 Task: Search one way flight ticket for 1 adult, 6 children, 1 infant in seat and 1 infant on lap in business from Milwaukee: Milwaukee Mitchell International Airport to Fort Wayne: Fort Wayne International Airport on 8-4-2023. Choice of flights is Spirit. Number of bags: 1 carry on bag. Price is upto 65000. Outbound departure time preference is 22:15.
Action: Mouse moved to (282, 247)
Screenshot: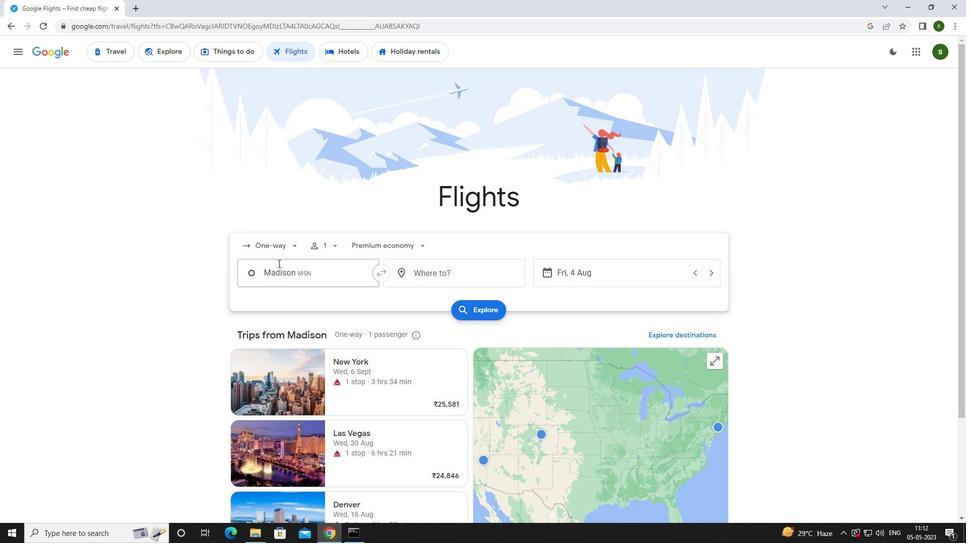 
Action: Mouse pressed left at (282, 247)
Screenshot: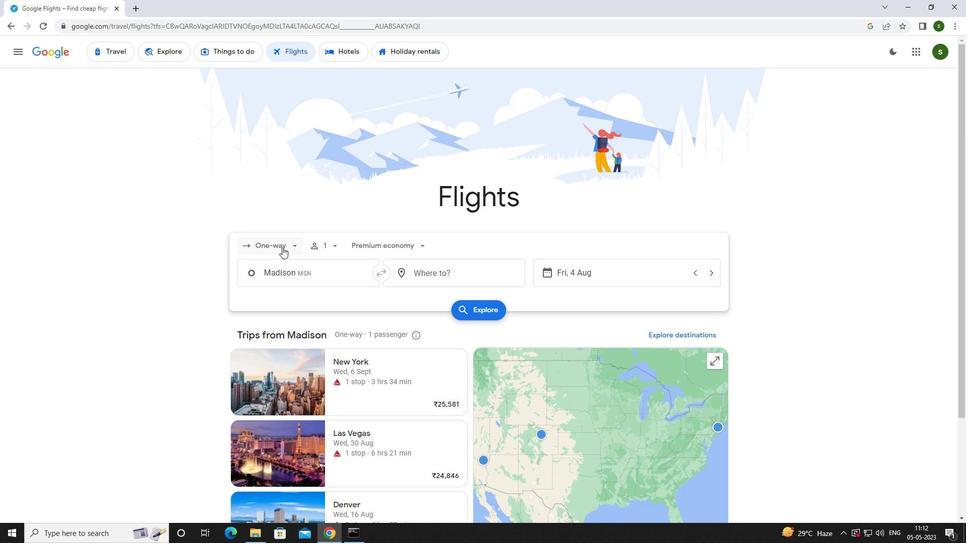 
Action: Mouse moved to (284, 290)
Screenshot: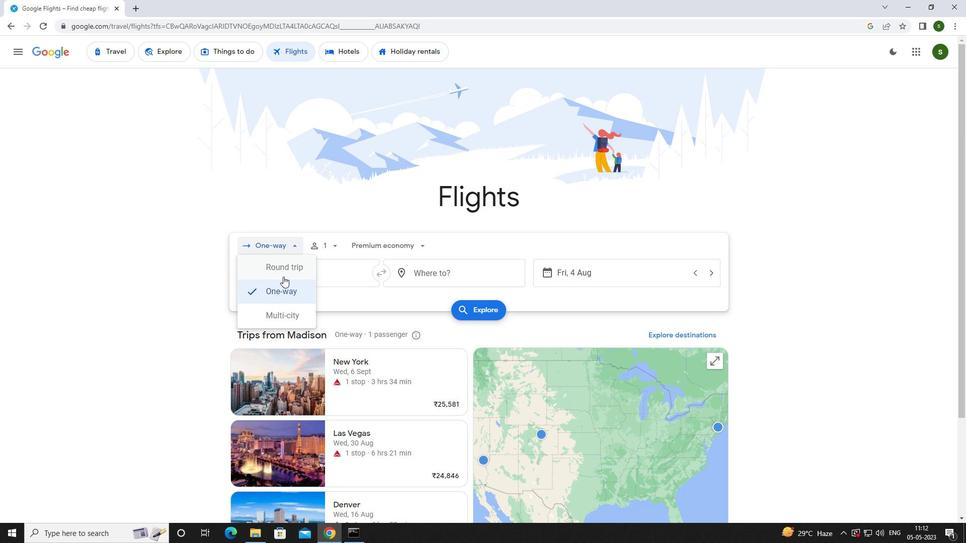 
Action: Mouse pressed left at (284, 290)
Screenshot: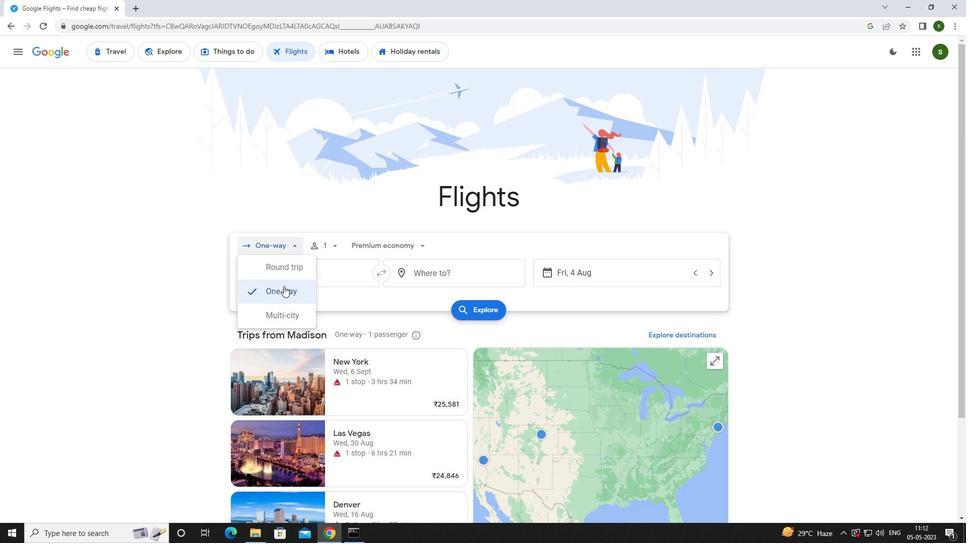
Action: Mouse moved to (338, 241)
Screenshot: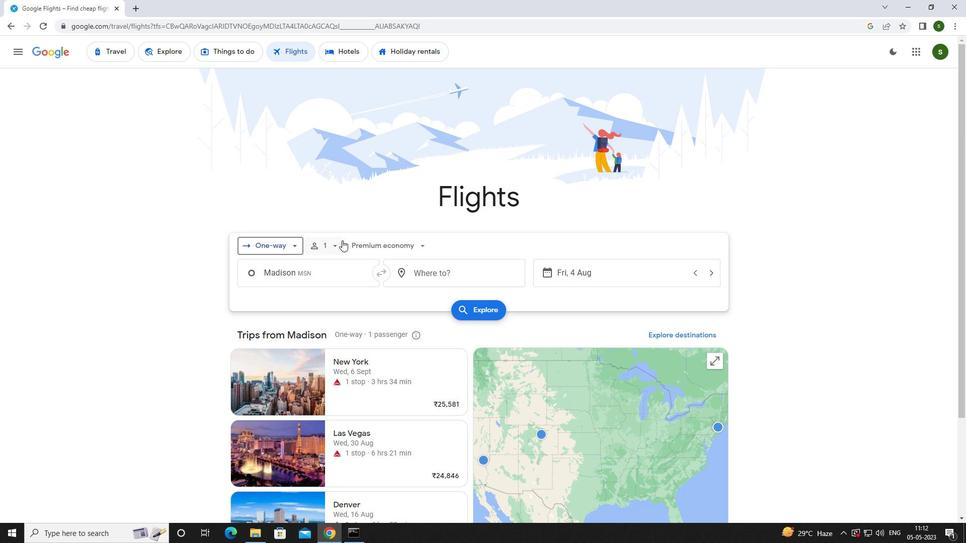 
Action: Mouse pressed left at (338, 241)
Screenshot: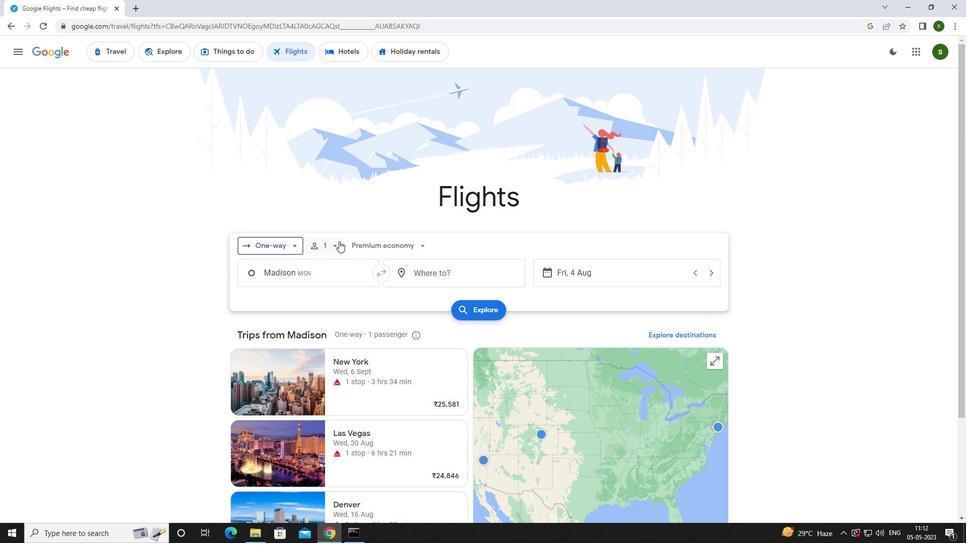 
Action: Mouse moved to (417, 294)
Screenshot: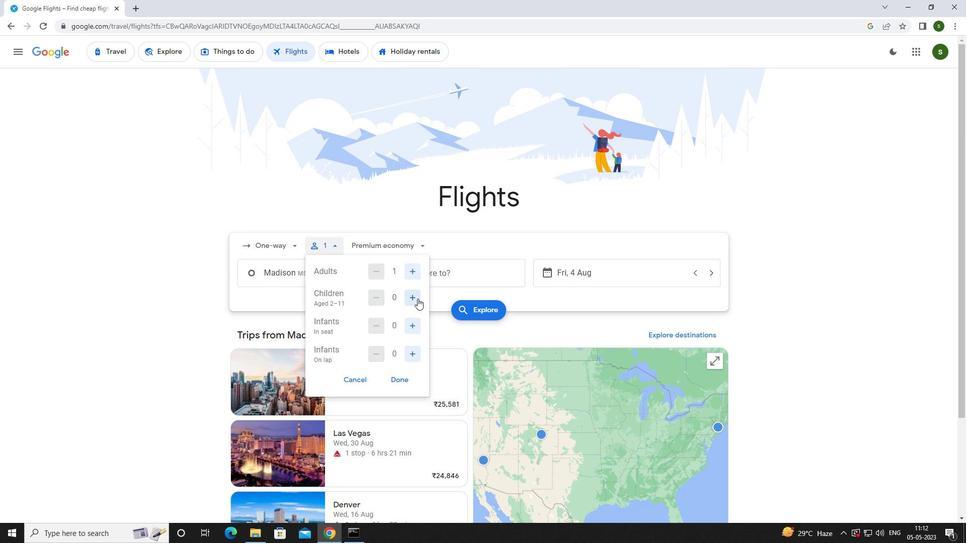 
Action: Mouse pressed left at (417, 294)
Screenshot: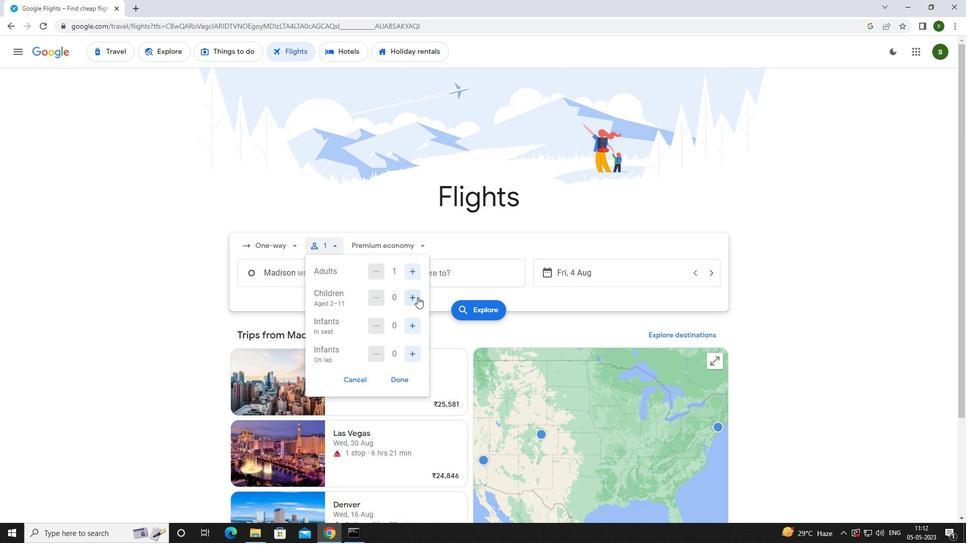 
Action: Mouse pressed left at (417, 294)
Screenshot: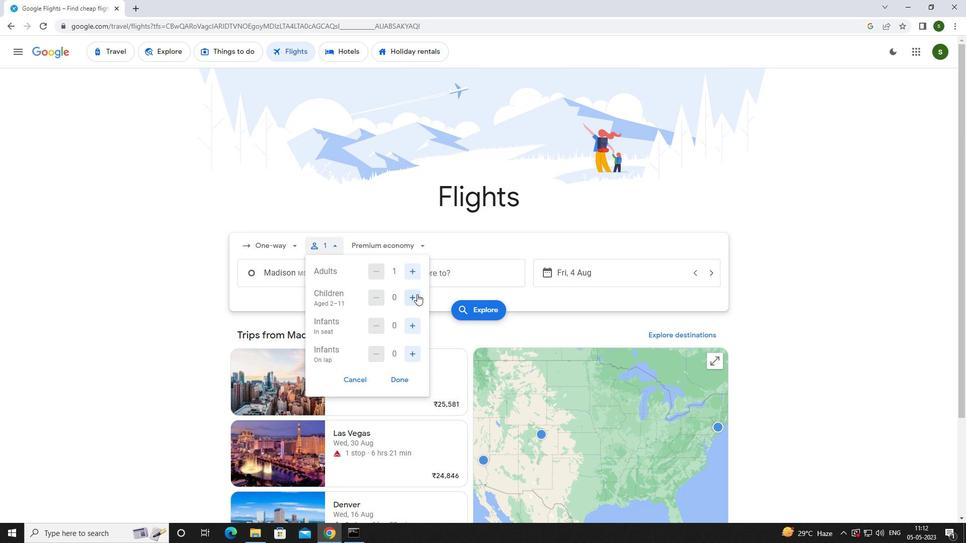
Action: Mouse pressed left at (417, 294)
Screenshot: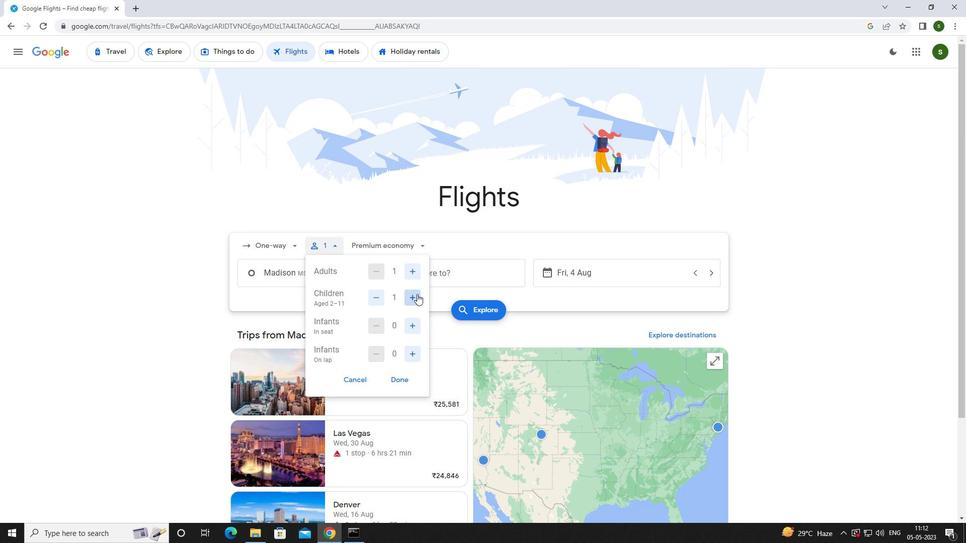 
Action: Mouse pressed left at (417, 294)
Screenshot: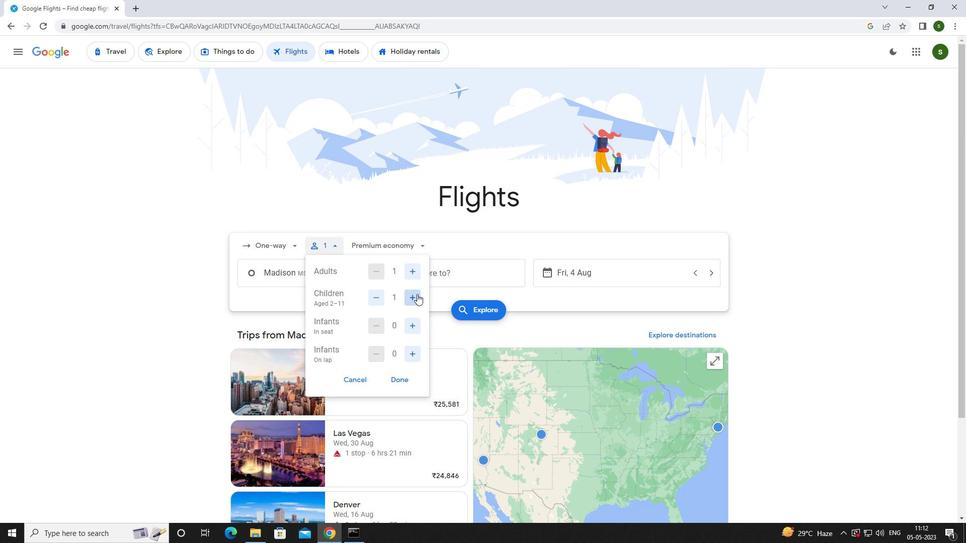 
Action: Mouse moved to (414, 293)
Screenshot: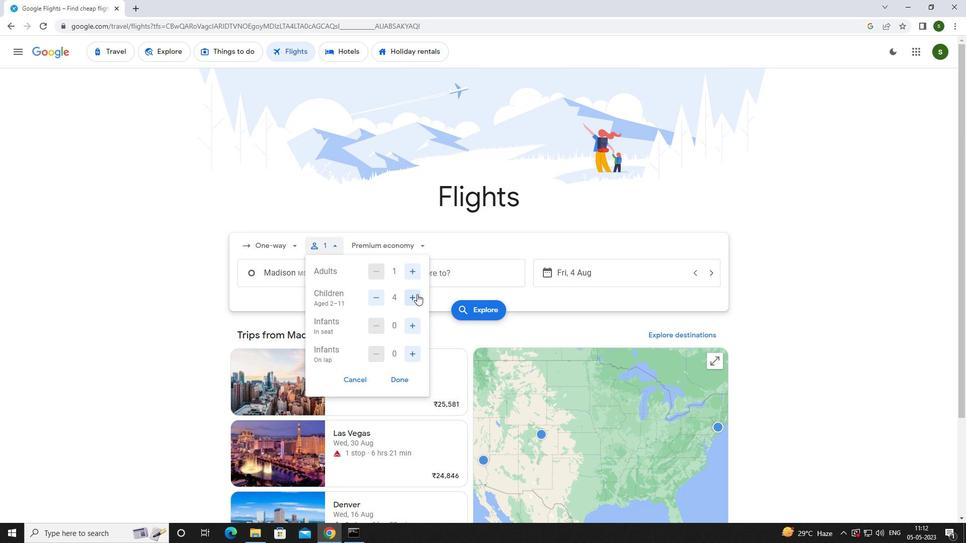 
Action: Mouse pressed left at (414, 293)
Screenshot: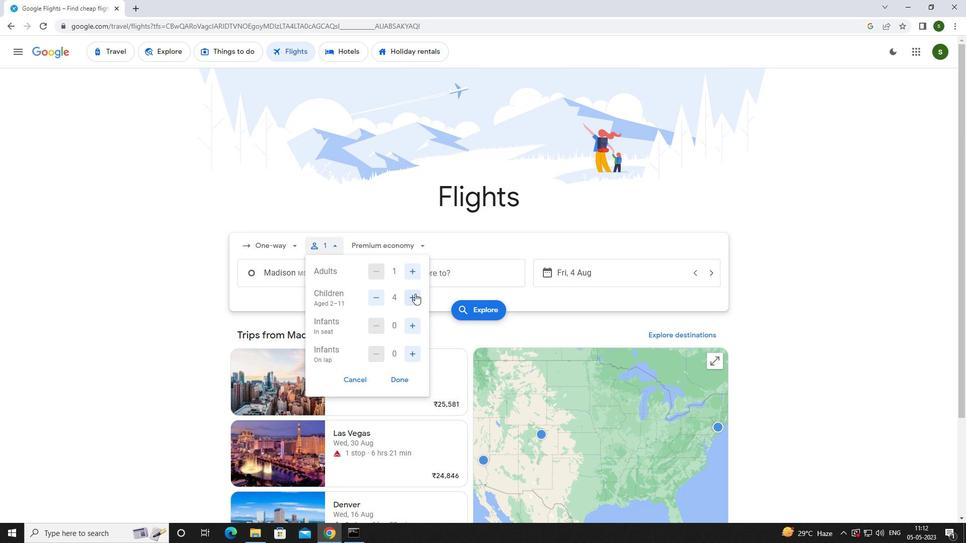 
Action: Mouse pressed left at (414, 293)
Screenshot: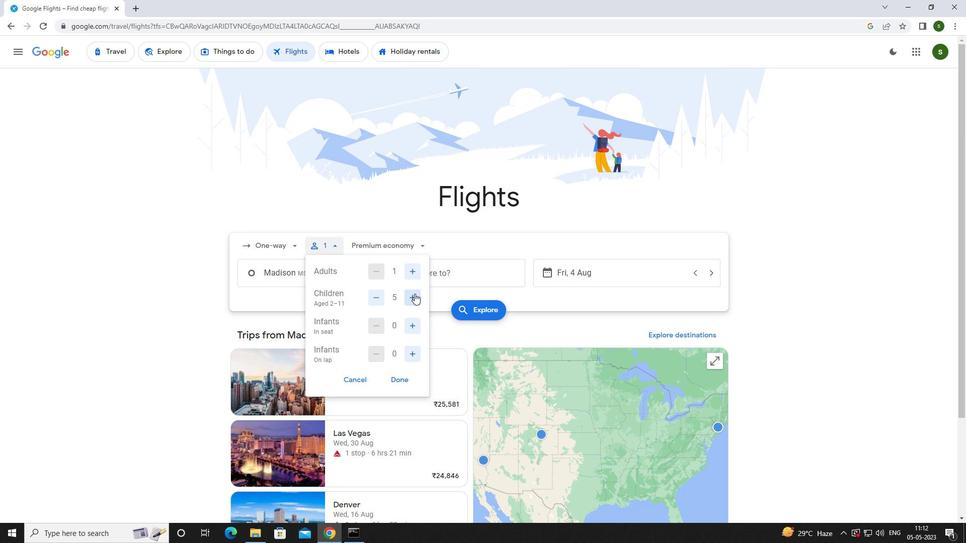 
Action: Mouse moved to (415, 319)
Screenshot: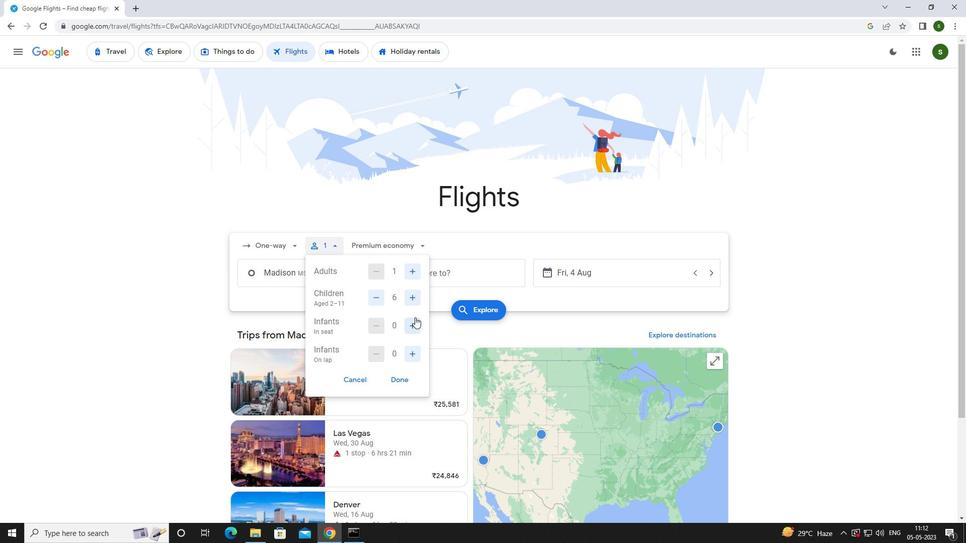 
Action: Mouse pressed left at (415, 319)
Screenshot: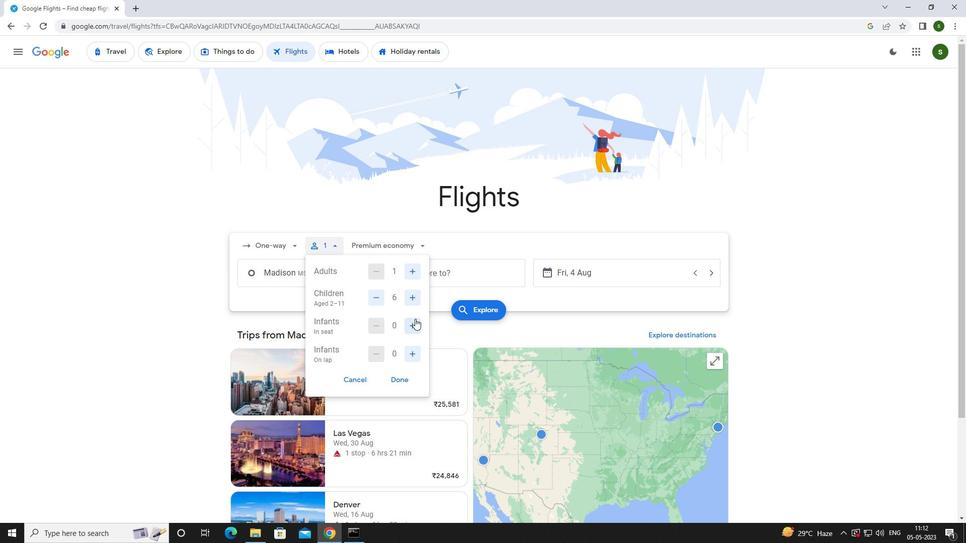 
Action: Mouse moved to (414, 347)
Screenshot: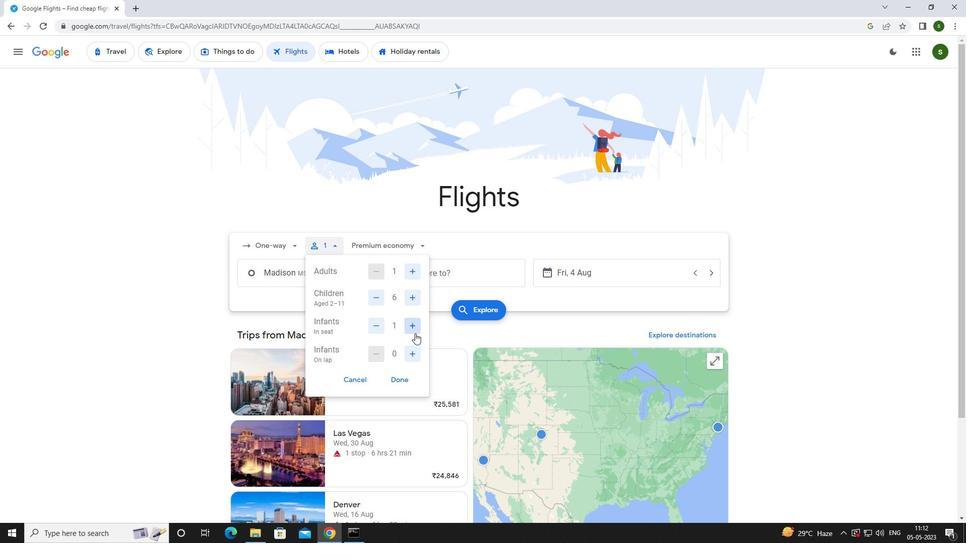 
Action: Mouse pressed left at (414, 347)
Screenshot: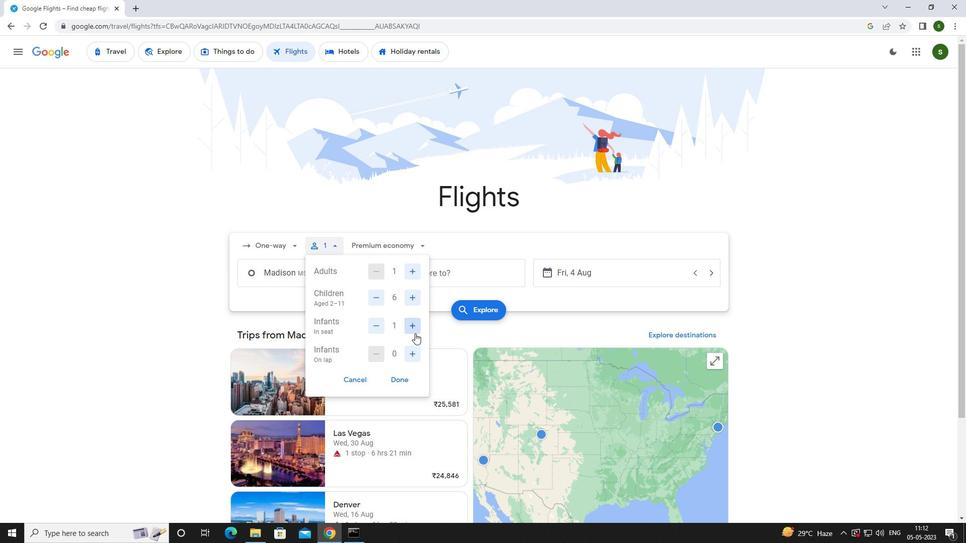 
Action: Mouse moved to (416, 248)
Screenshot: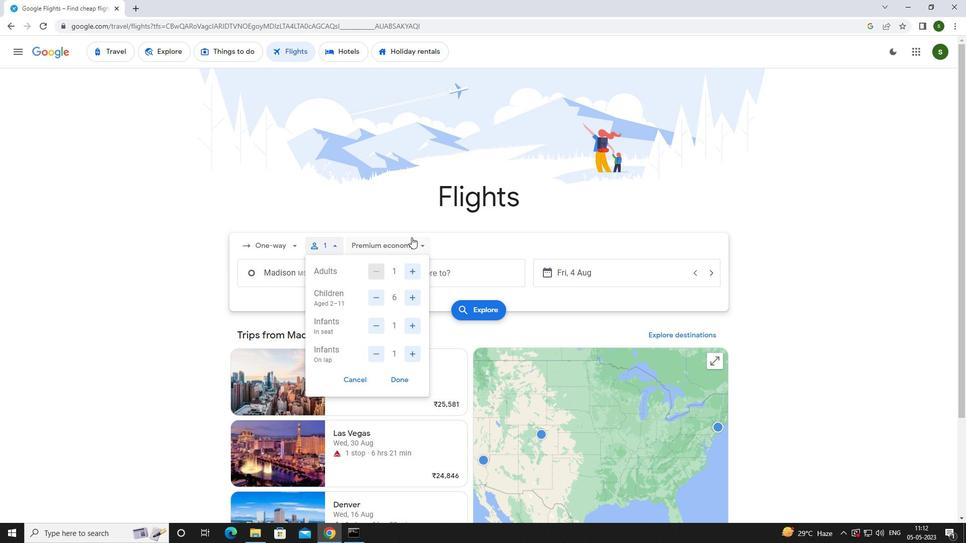 
Action: Mouse pressed left at (416, 248)
Screenshot: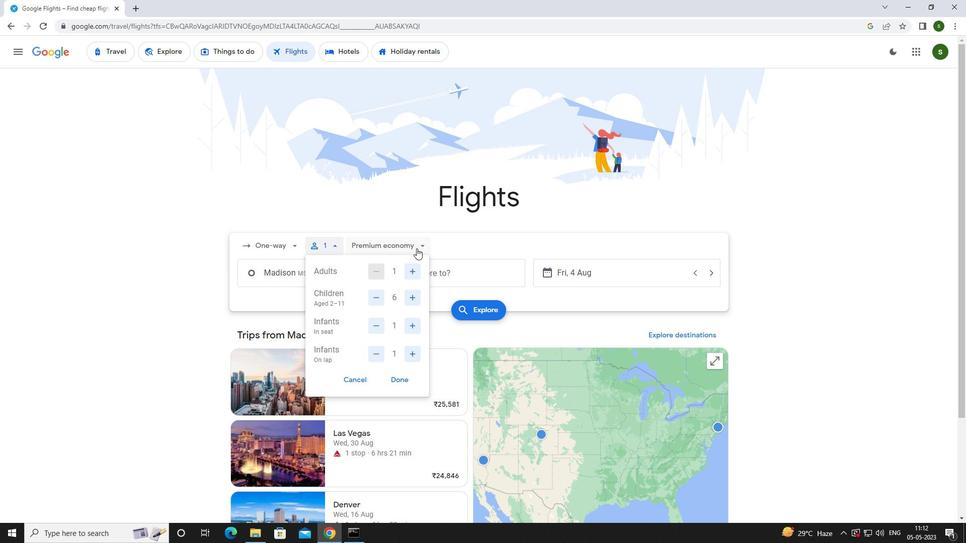 
Action: Mouse moved to (404, 319)
Screenshot: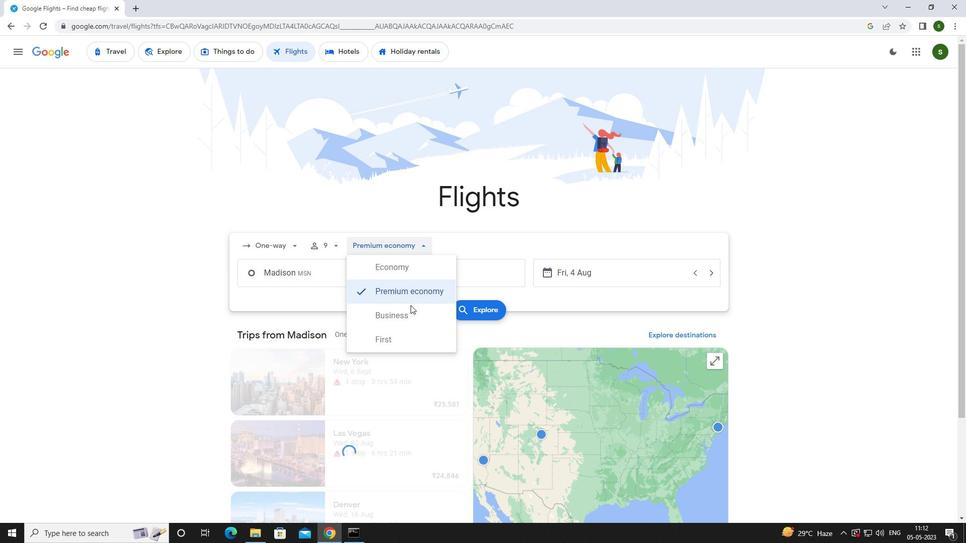 
Action: Mouse pressed left at (404, 319)
Screenshot: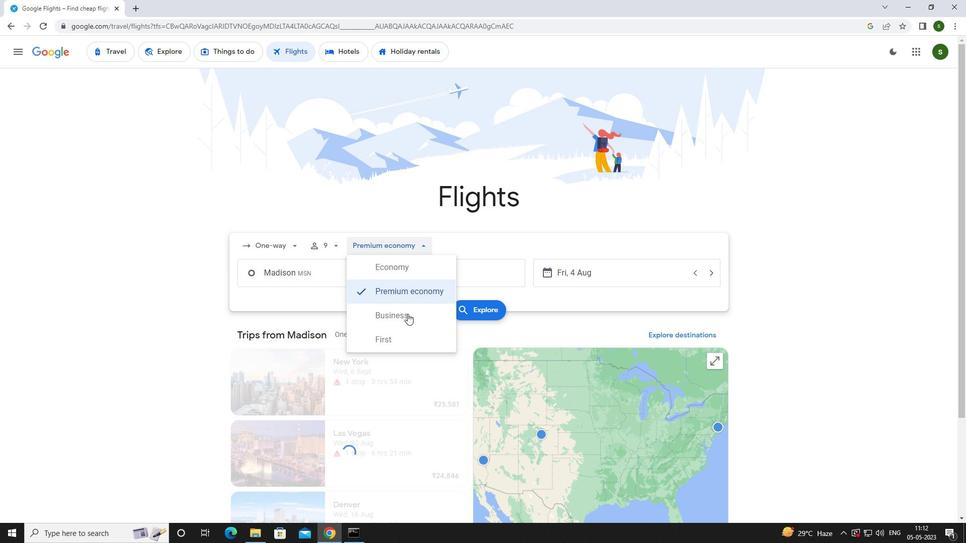 
Action: Mouse moved to (347, 275)
Screenshot: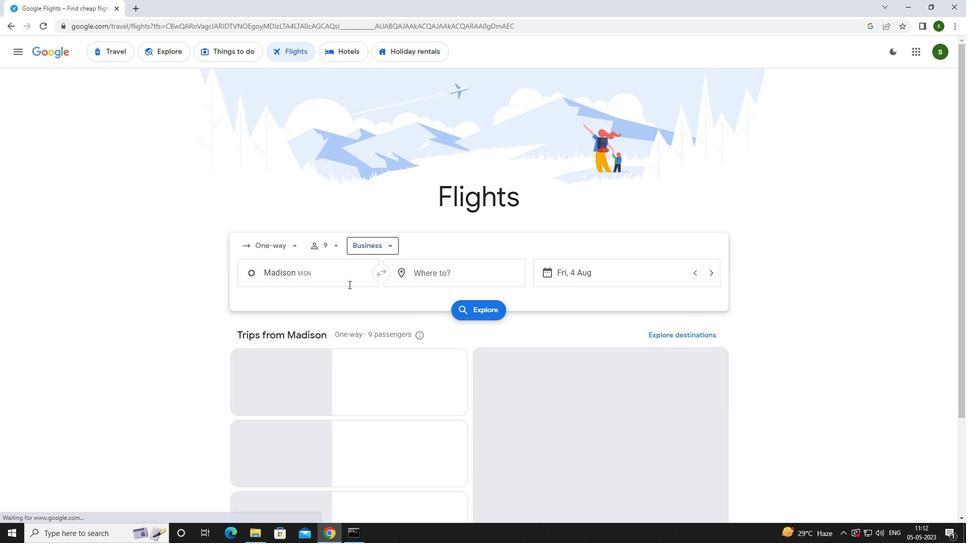 
Action: Mouse pressed left at (347, 275)
Screenshot: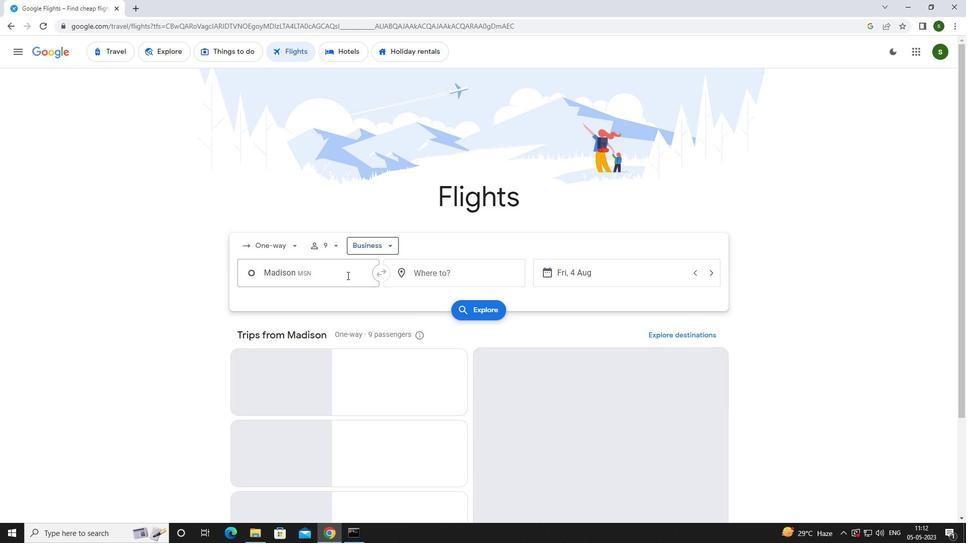 
Action: Key pressed <Key.caps_lock>m<Key.caps_lock>ilwaukee
Screenshot: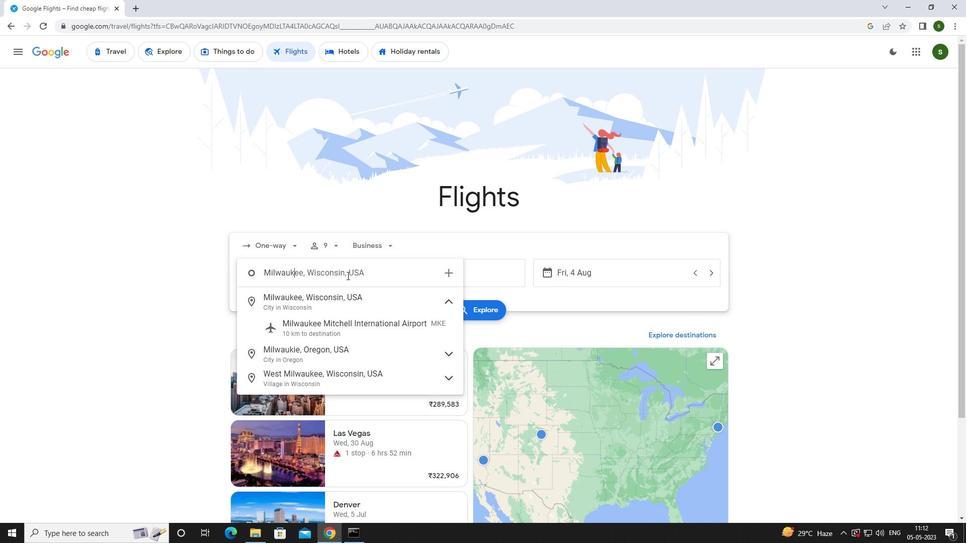 
Action: Mouse moved to (346, 333)
Screenshot: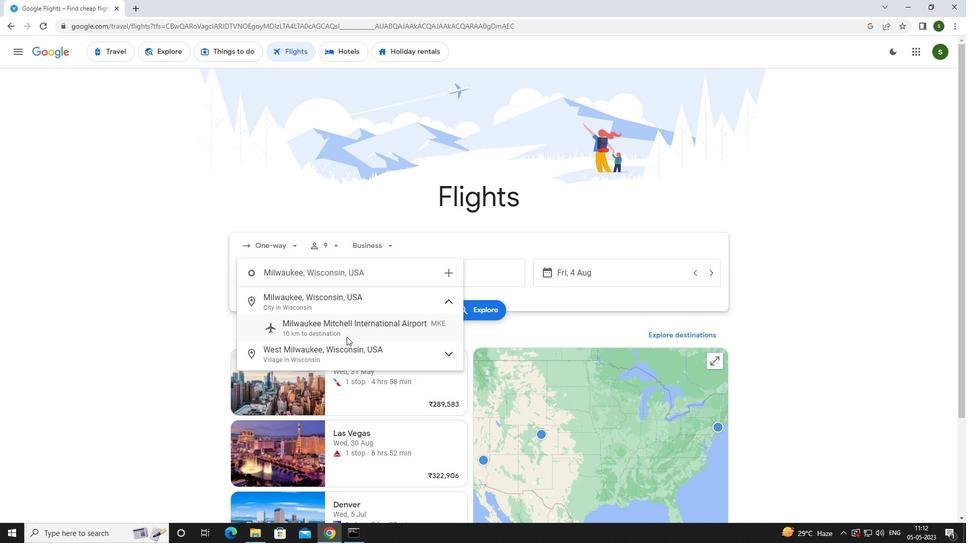 
Action: Mouse pressed left at (346, 333)
Screenshot: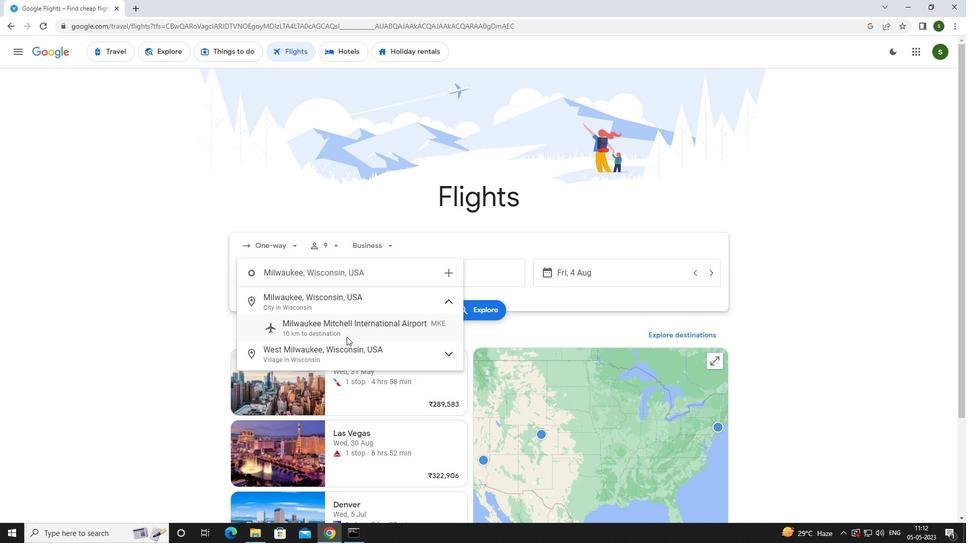 
Action: Mouse moved to (446, 276)
Screenshot: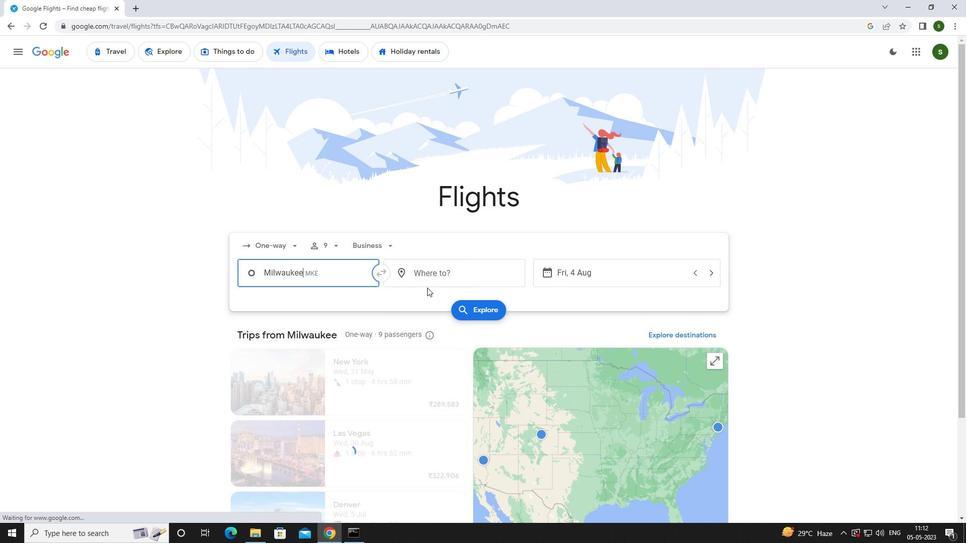 
Action: Mouse pressed left at (446, 276)
Screenshot: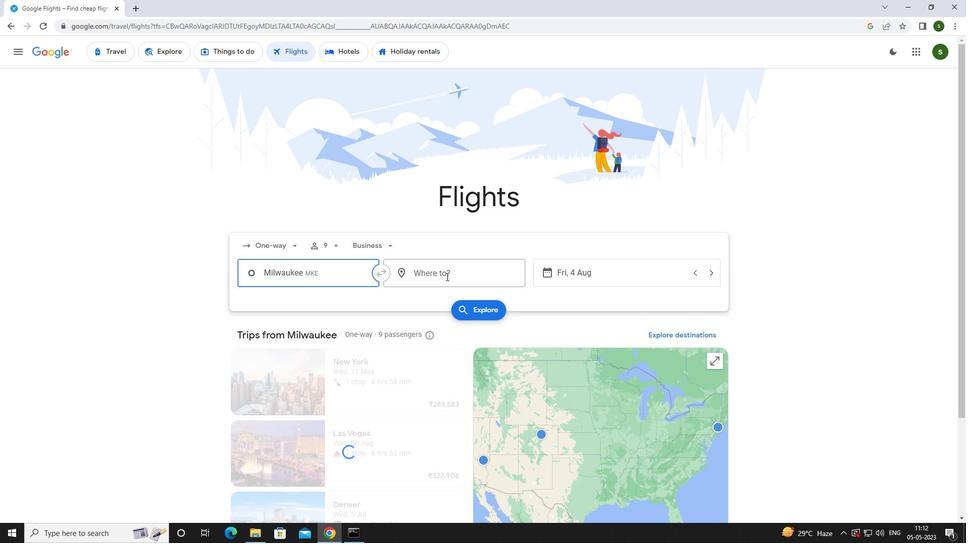 
Action: Key pressed <Key.caps_lock>f<Key.caps_lock>ort<Key.space><Key.caps_lock>w<Key.caps_lock>ayne
Screenshot: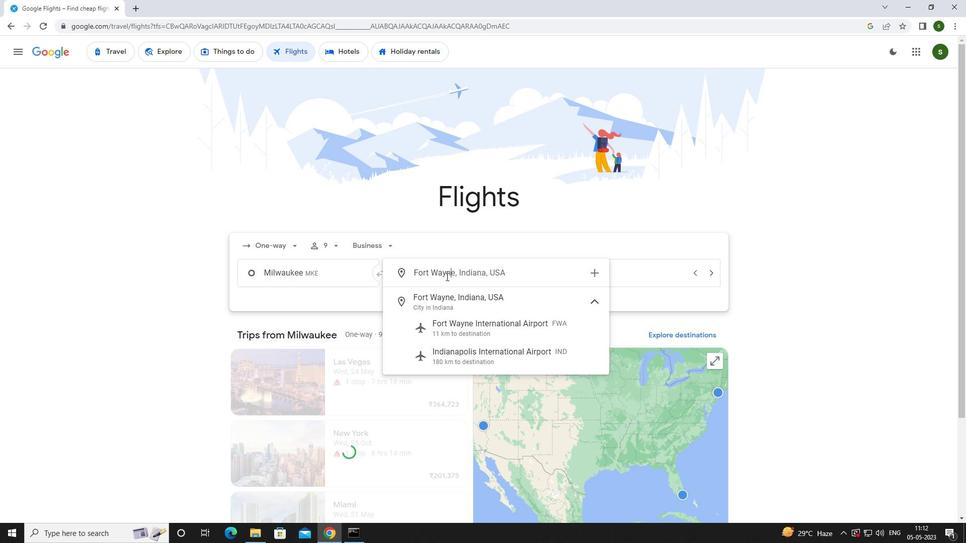 
Action: Mouse moved to (455, 323)
Screenshot: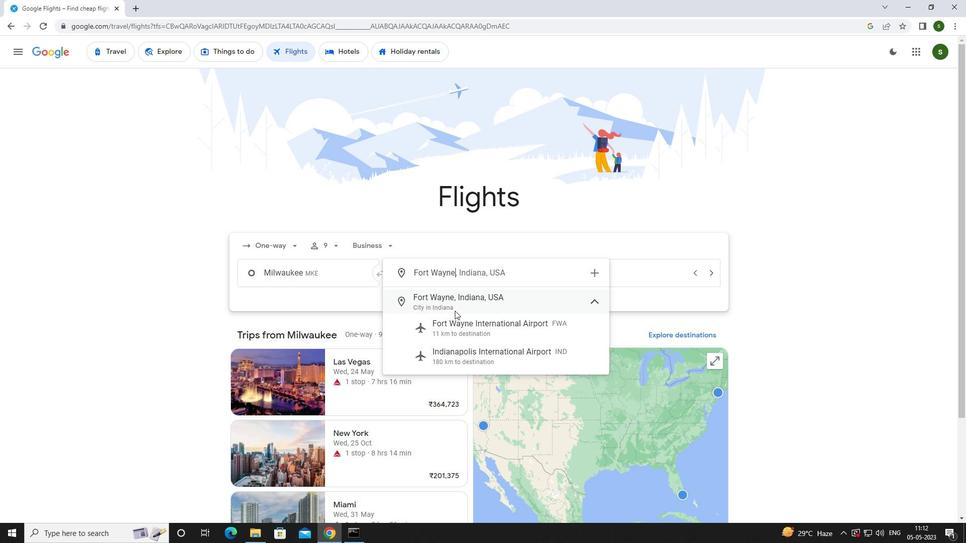 
Action: Mouse pressed left at (455, 323)
Screenshot: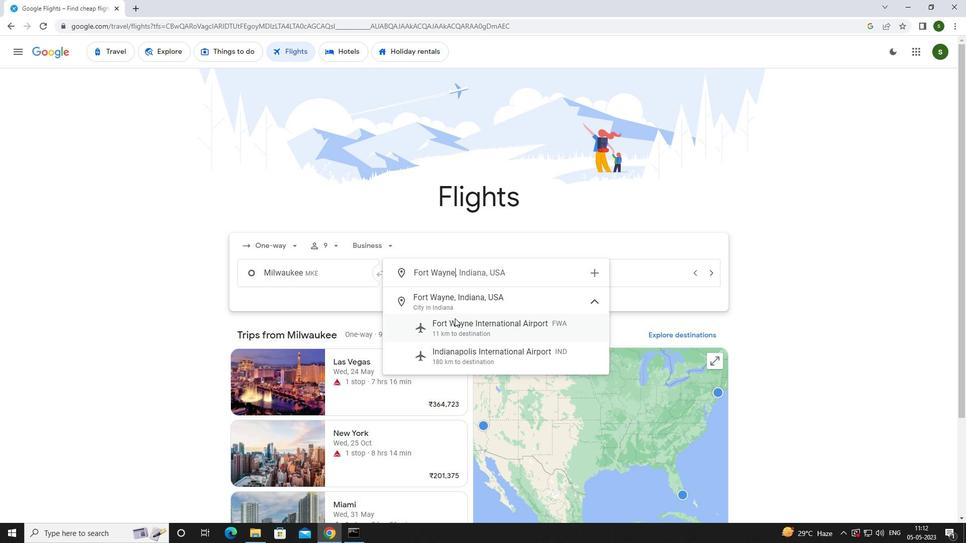 
Action: Mouse moved to (601, 274)
Screenshot: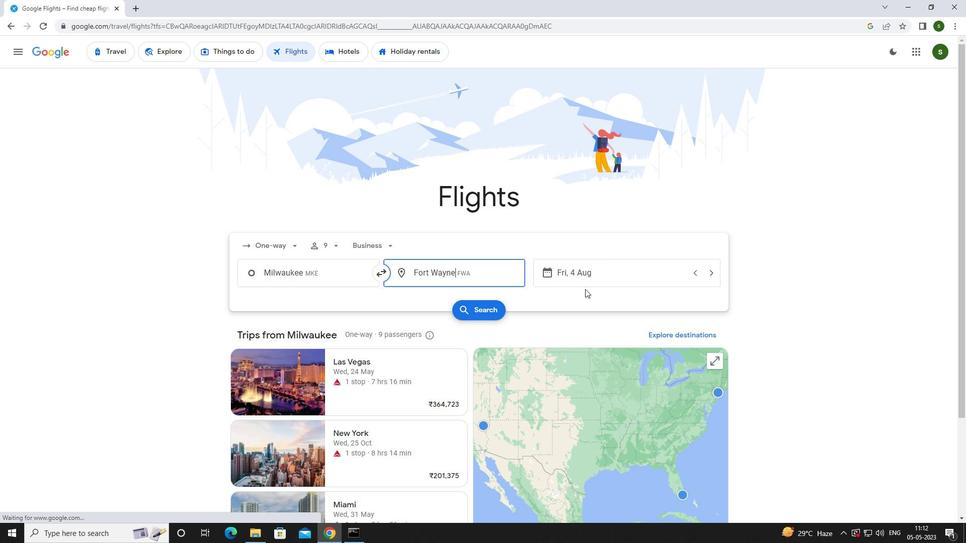 
Action: Mouse pressed left at (601, 274)
Screenshot: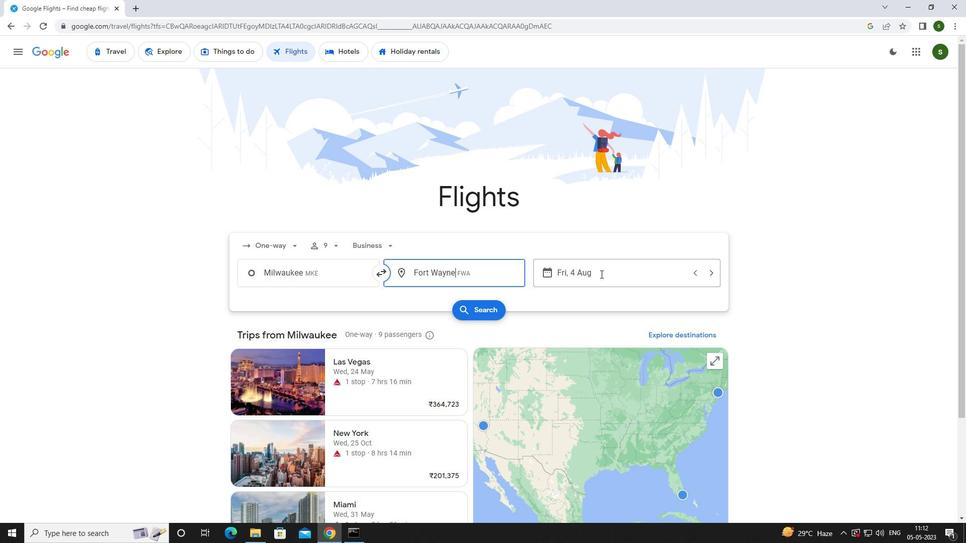 
Action: Mouse moved to (481, 340)
Screenshot: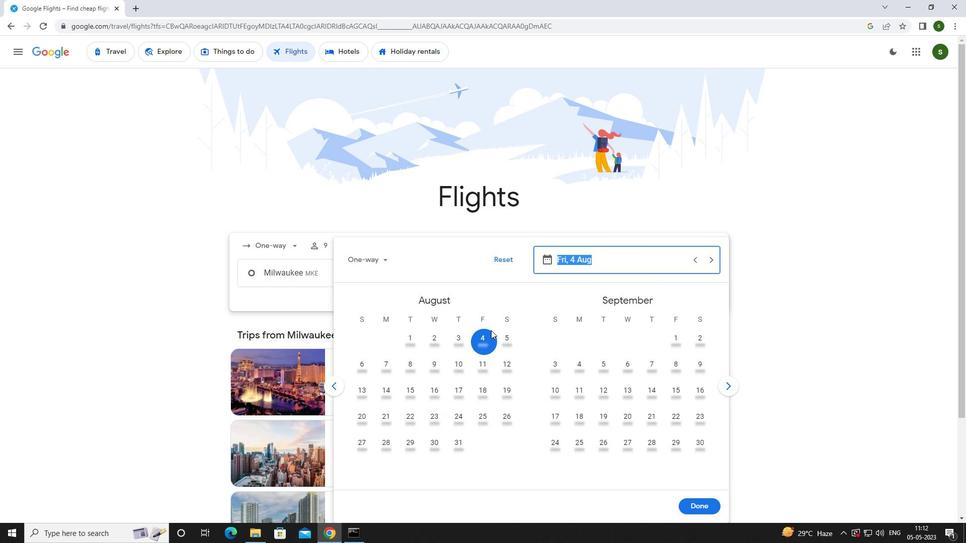
Action: Mouse pressed left at (481, 340)
Screenshot: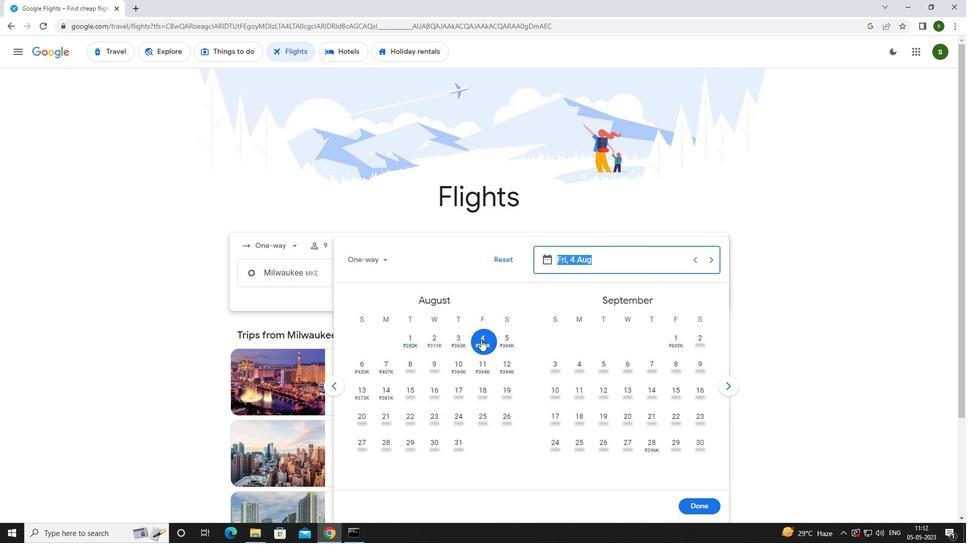 
Action: Mouse moved to (696, 502)
Screenshot: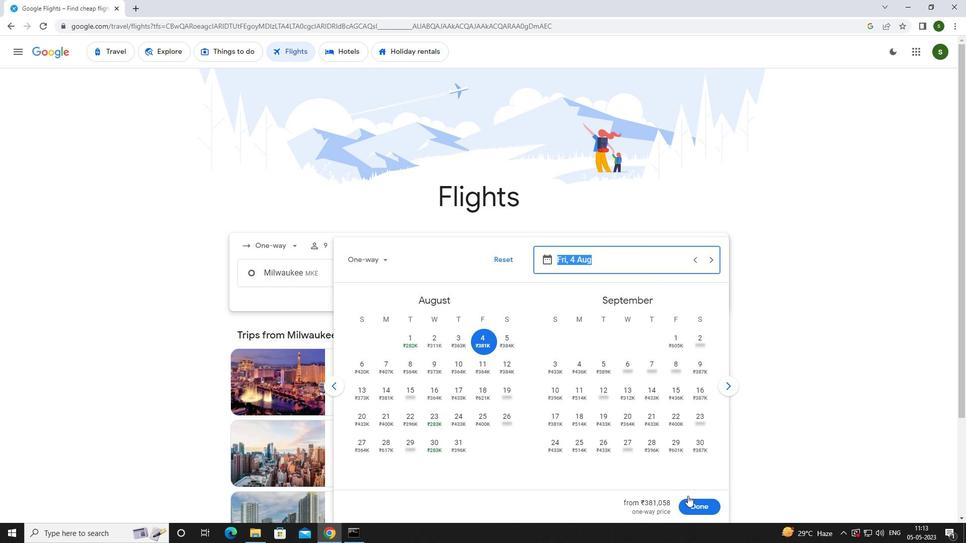 
Action: Mouse pressed left at (696, 502)
Screenshot: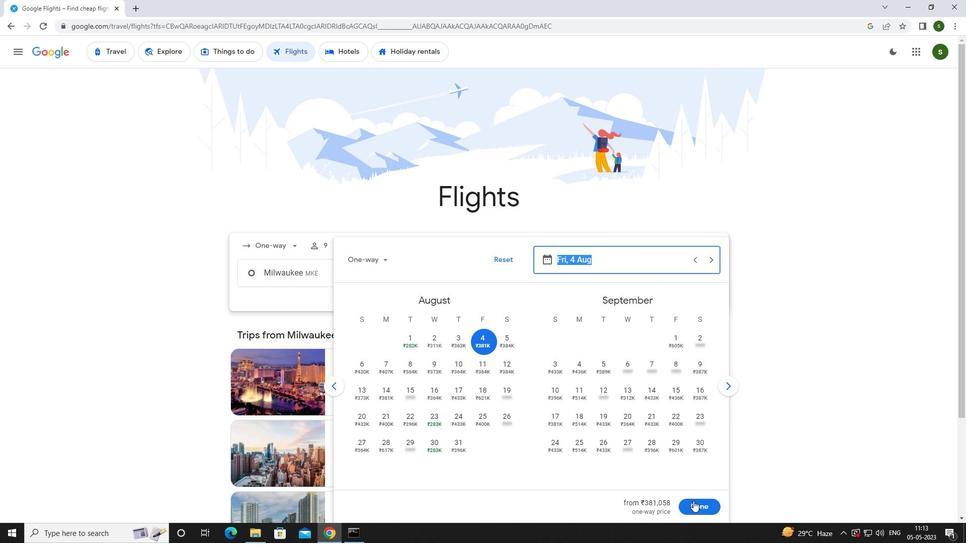 
Action: Mouse moved to (502, 313)
Screenshot: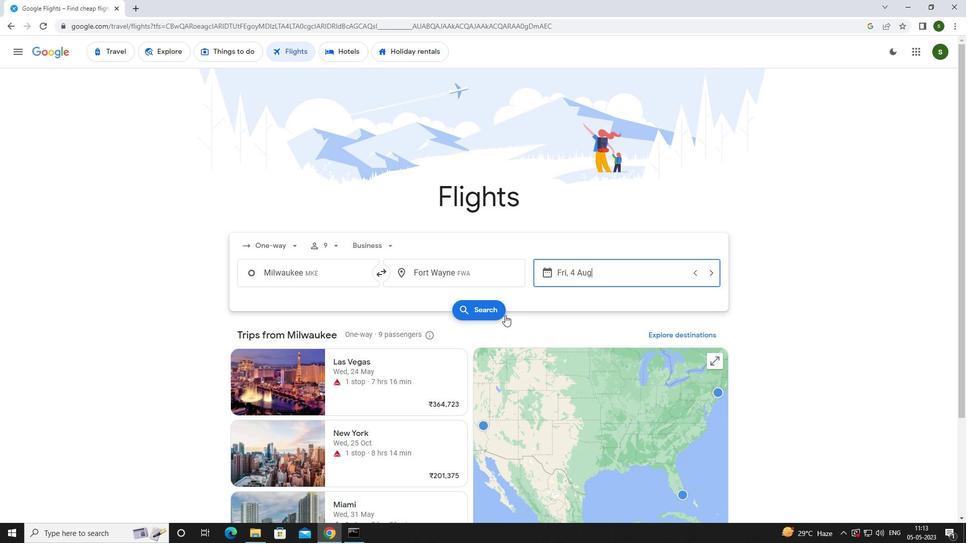 
Action: Mouse pressed left at (502, 313)
Screenshot: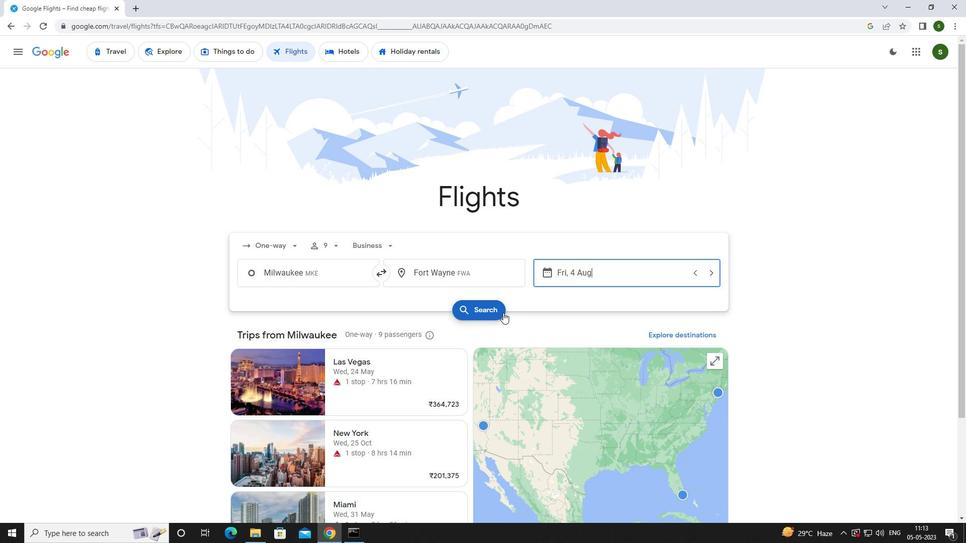 
Action: Mouse moved to (270, 141)
Screenshot: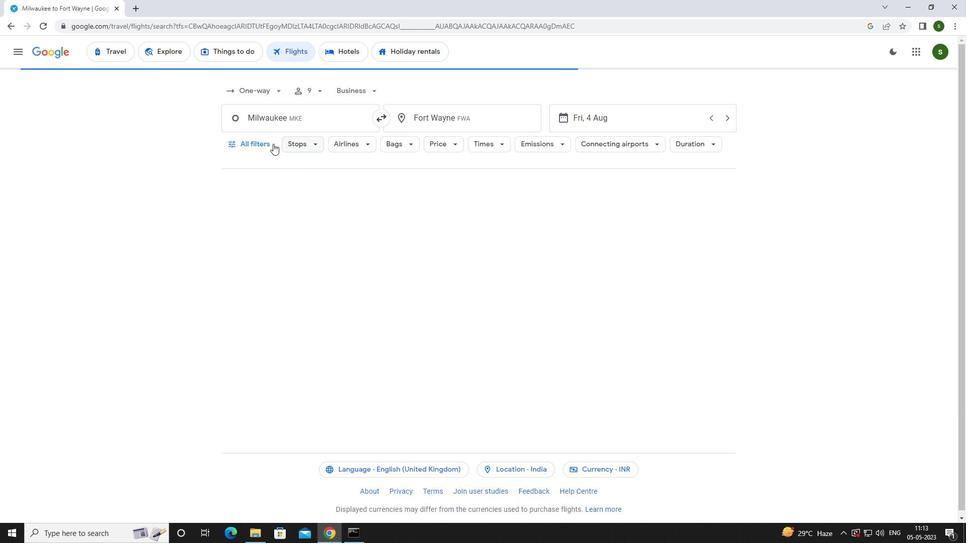 
Action: Mouse pressed left at (270, 141)
Screenshot: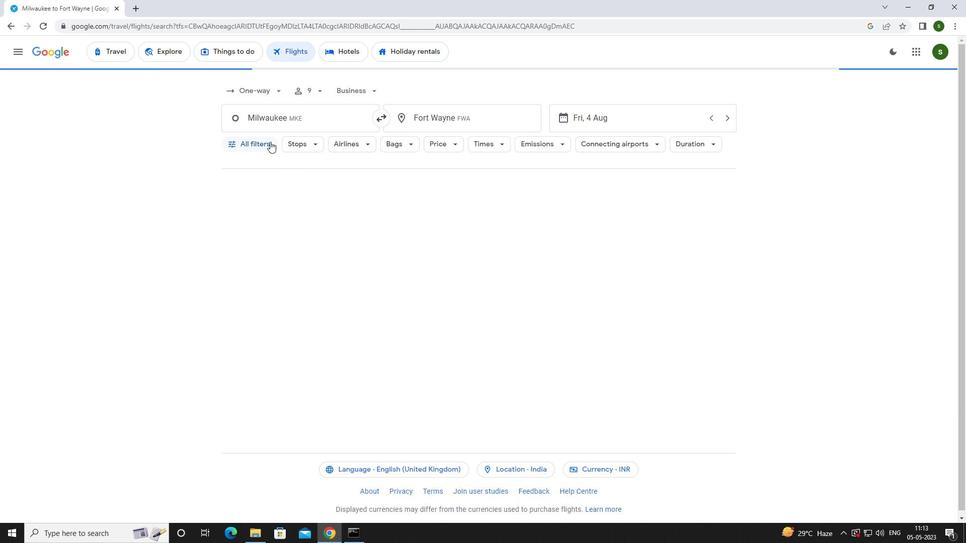 
Action: Mouse moved to (373, 359)
Screenshot: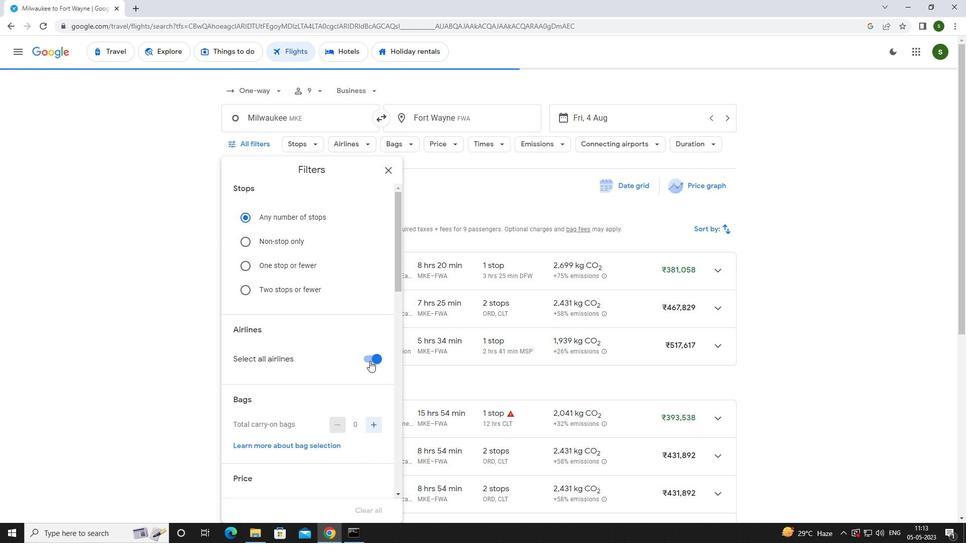 
Action: Mouse pressed left at (373, 359)
Screenshot: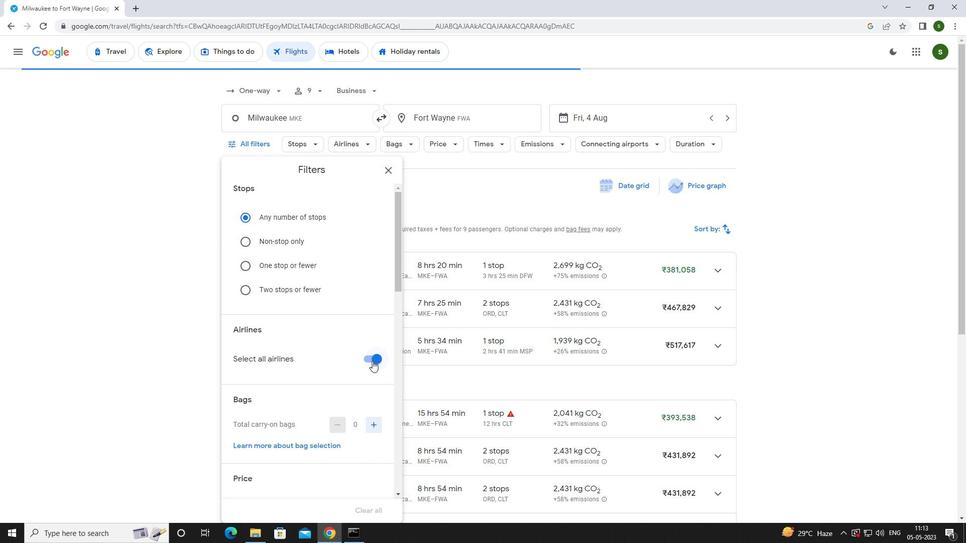 
Action: Mouse pressed left at (373, 359)
Screenshot: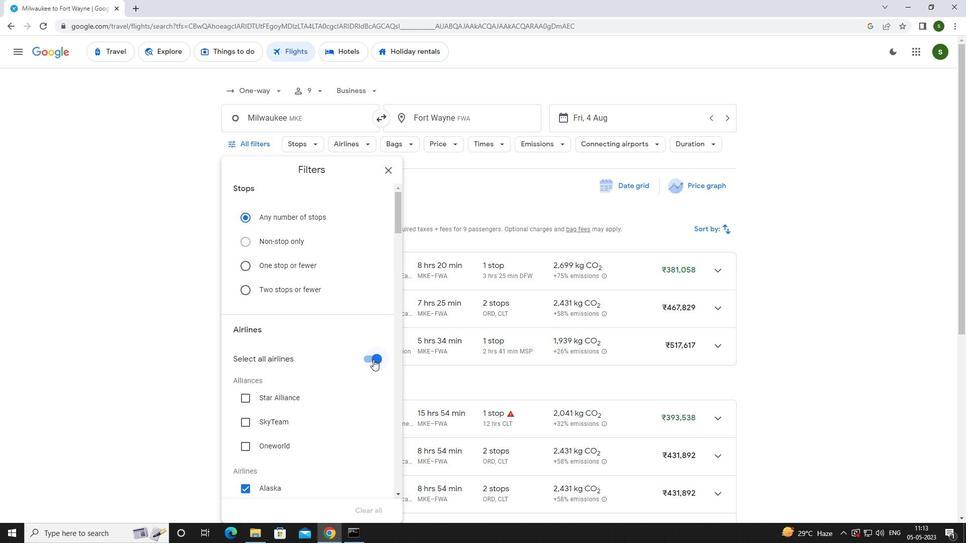 
Action: Mouse scrolled (373, 359) with delta (0, 0)
Screenshot: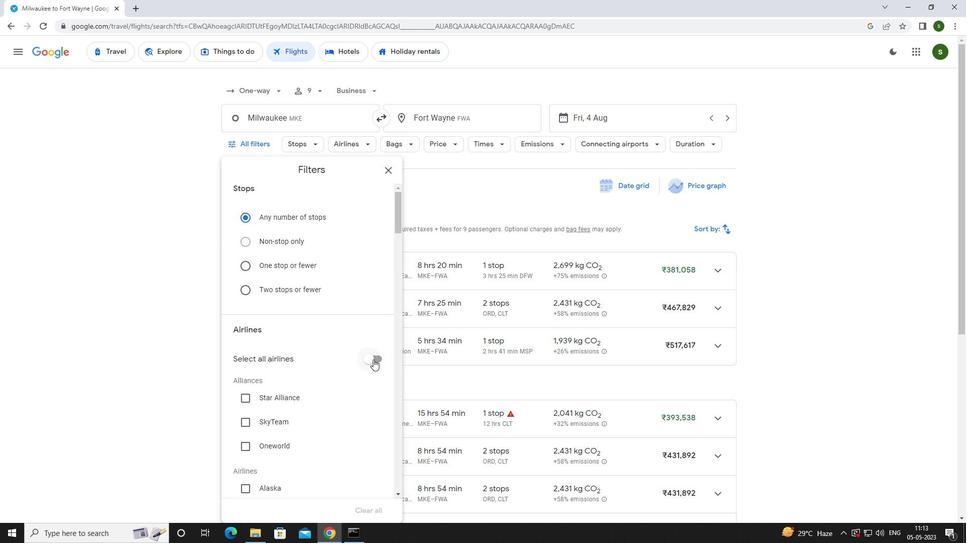 
Action: Mouse scrolled (373, 359) with delta (0, 0)
Screenshot: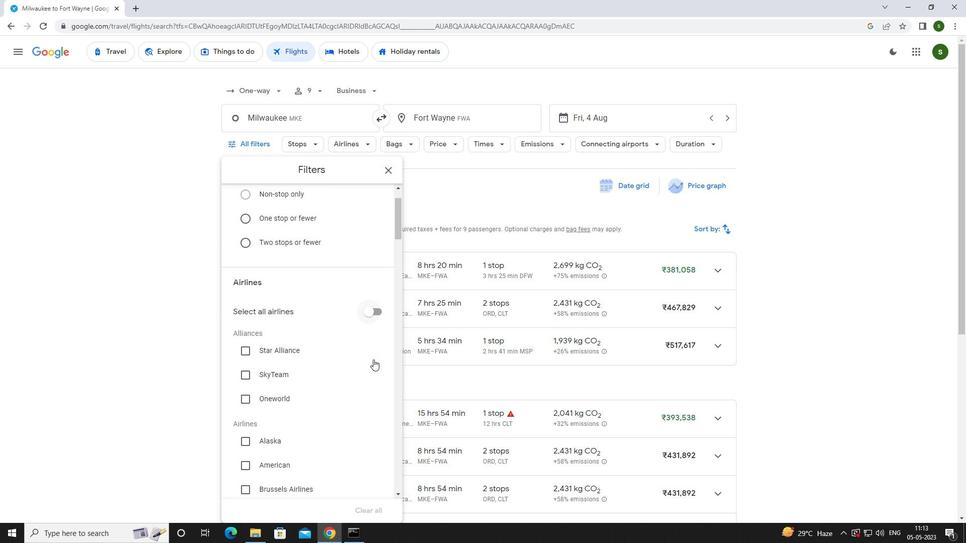 
Action: Mouse scrolled (373, 359) with delta (0, 0)
Screenshot: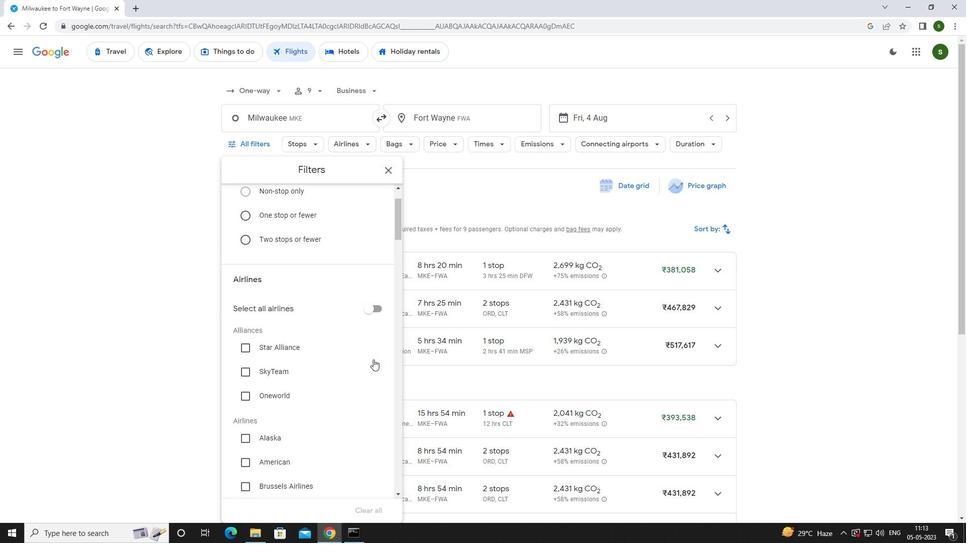 
Action: Mouse scrolled (373, 359) with delta (0, 0)
Screenshot: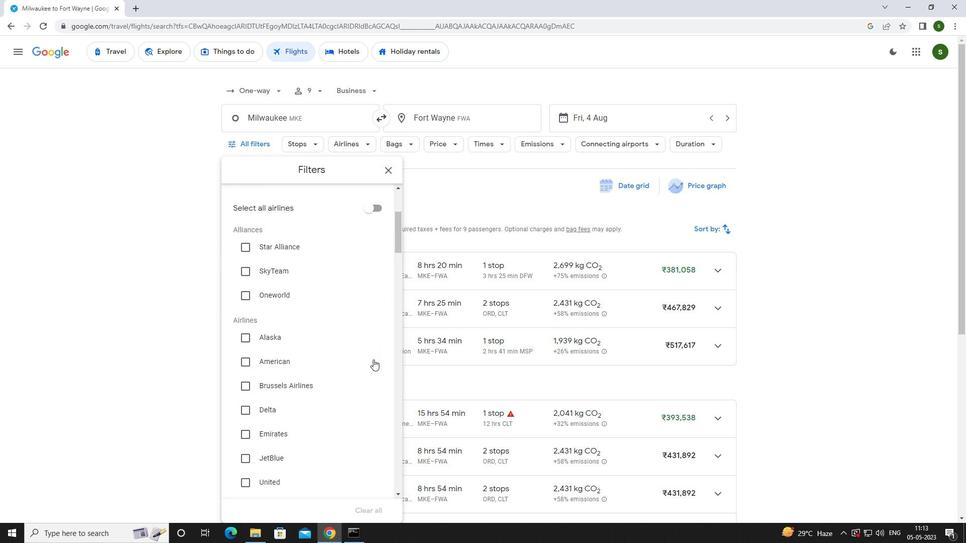 
Action: Mouse scrolled (373, 359) with delta (0, 0)
Screenshot: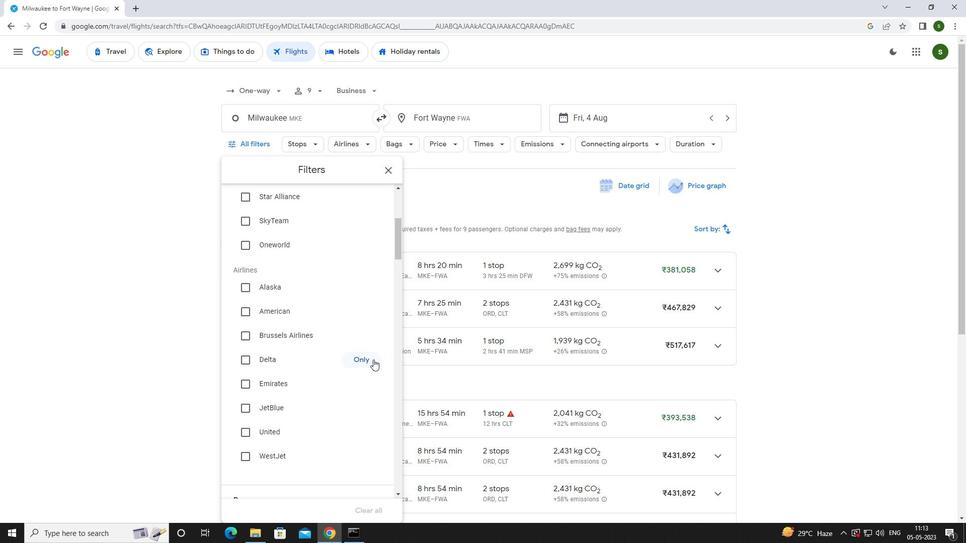 
Action: Mouse scrolled (373, 359) with delta (0, 0)
Screenshot: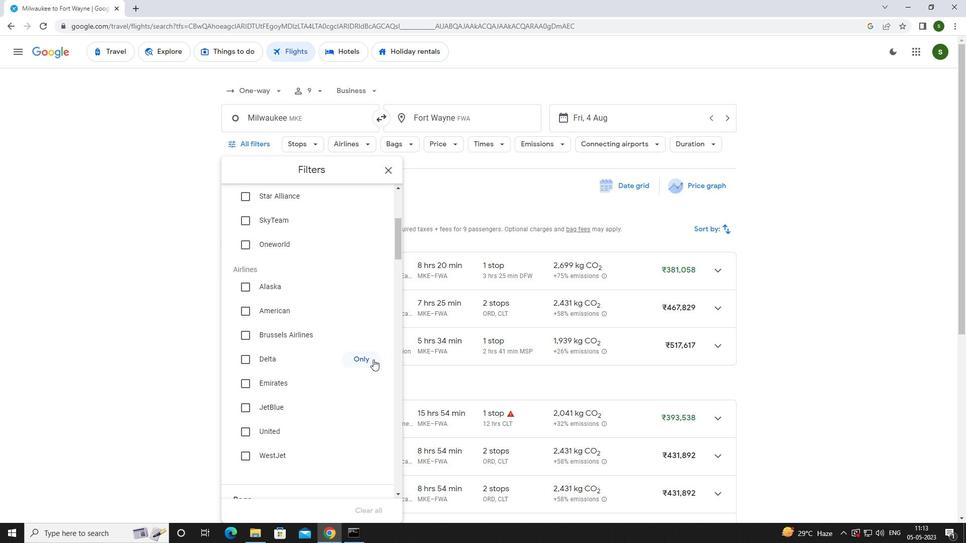 
Action: Mouse scrolled (373, 359) with delta (0, 0)
Screenshot: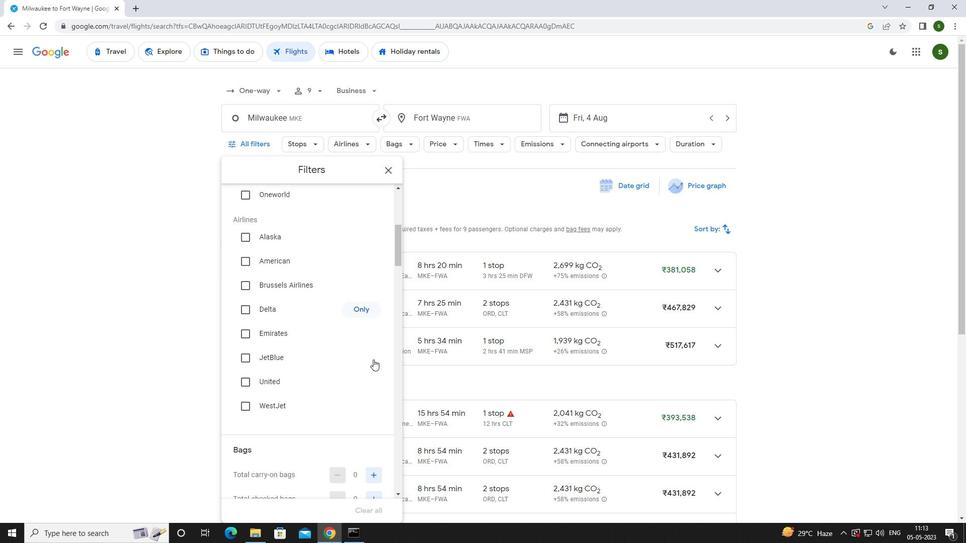
Action: Mouse moved to (376, 371)
Screenshot: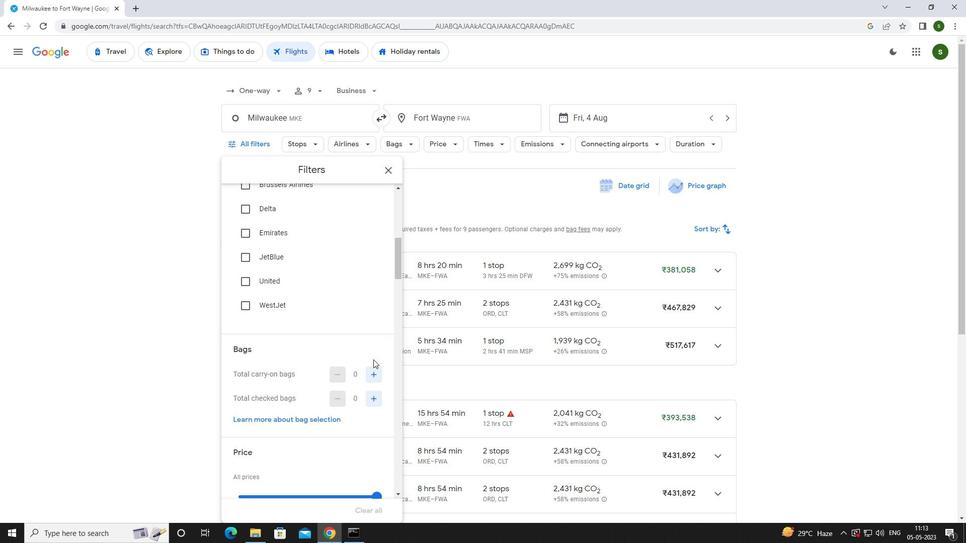 
Action: Mouse pressed left at (376, 371)
Screenshot: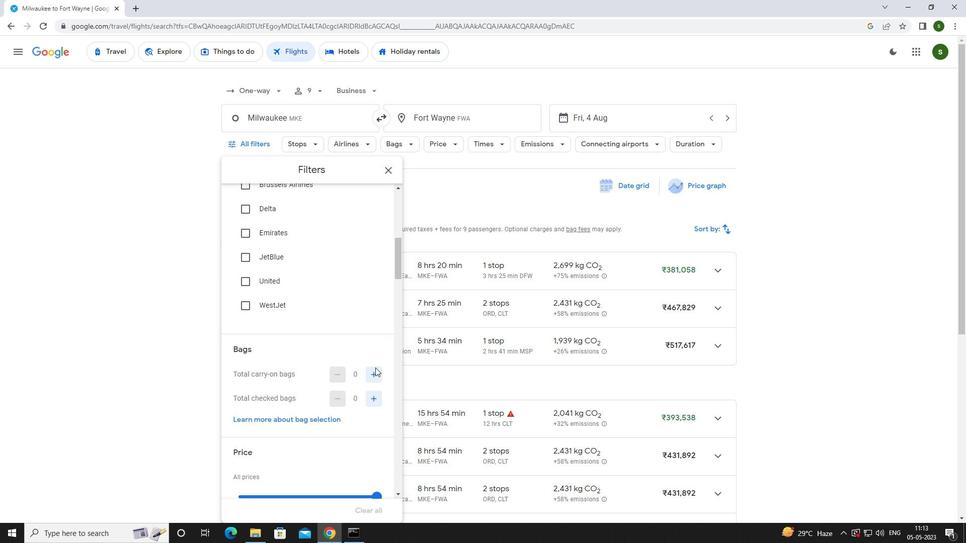 
Action: Mouse scrolled (376, 370) with delta (0, 0)
Screenshot: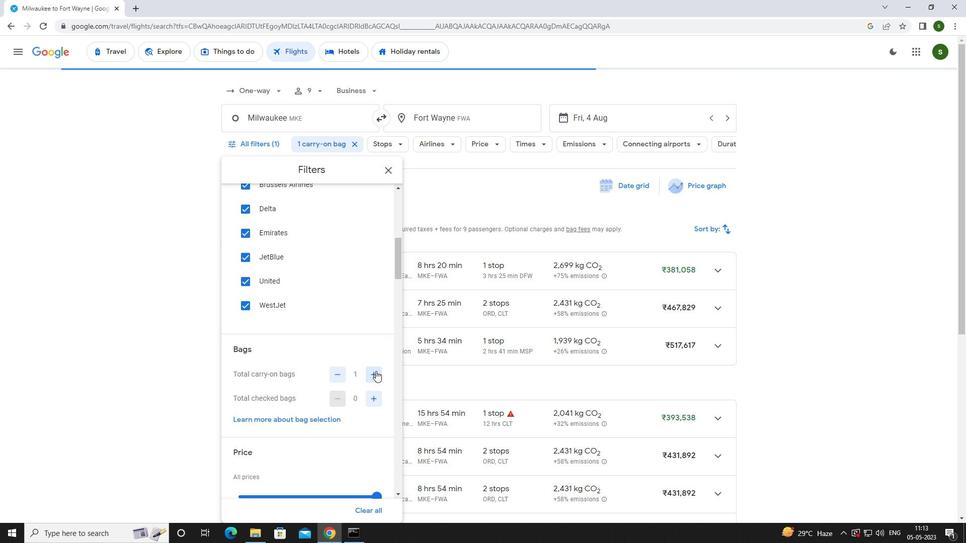 
Action: Mouse scrolled (376, 370) with delta (0, 0)
Screenshot: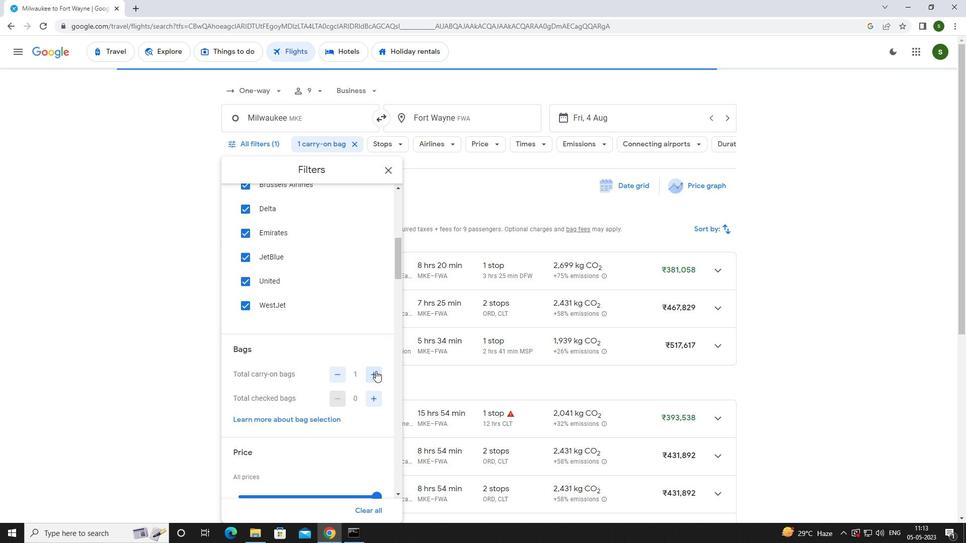 
Action: Mouse scrolled (376, 370) with delta (0, 0)
Screenshot: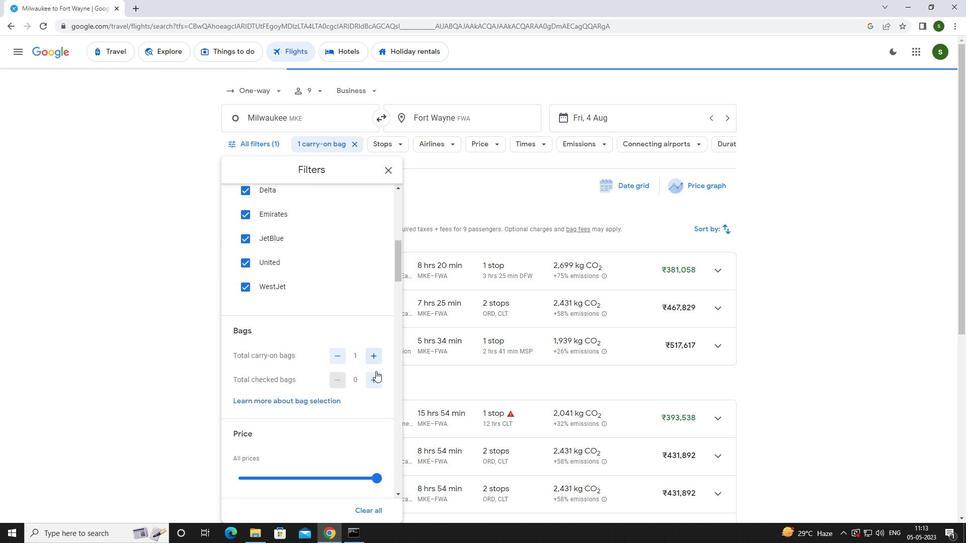 
Action: Mouse moved to (376, 345)
Screenshot: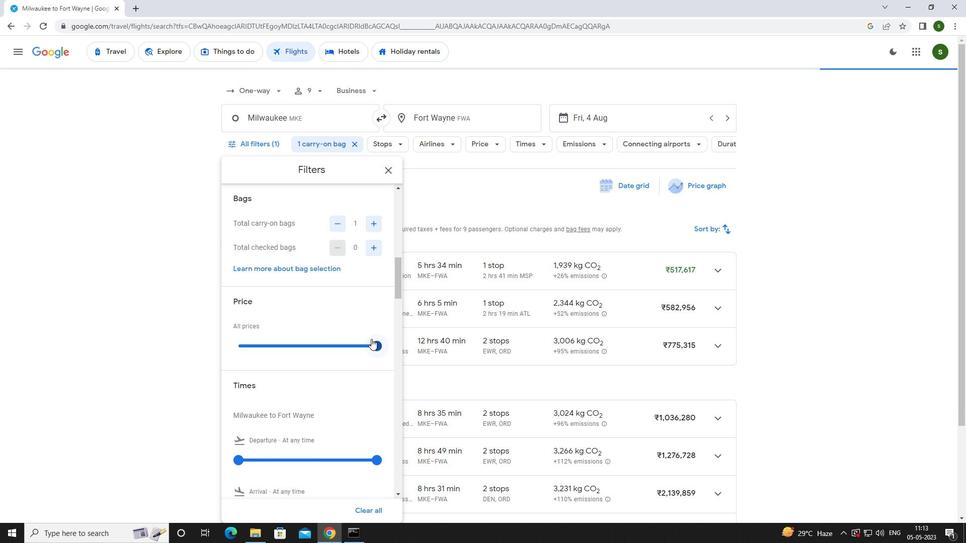 
Action: Mouse pressed left at (376, 345)
Screenshot: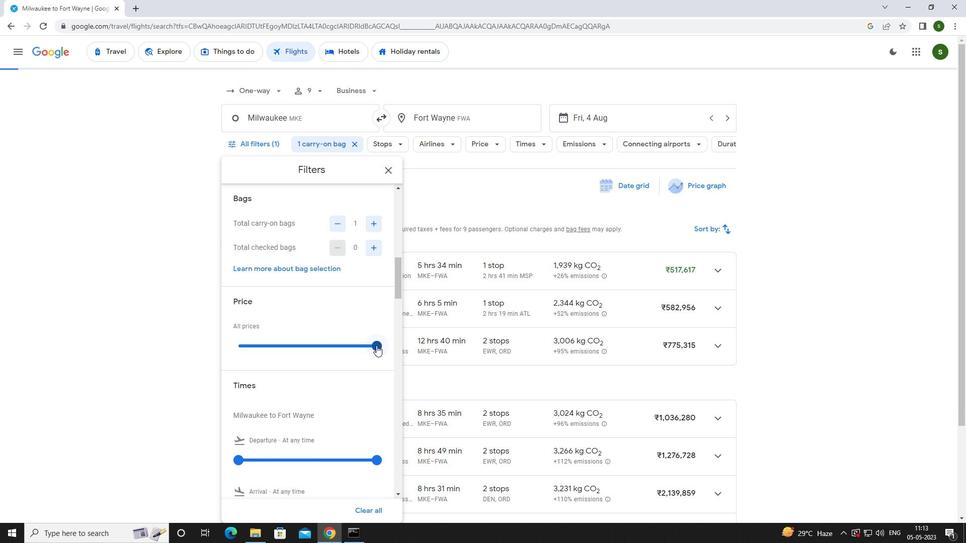 
Action: Mouse moved to (237, 348)
Screenshot: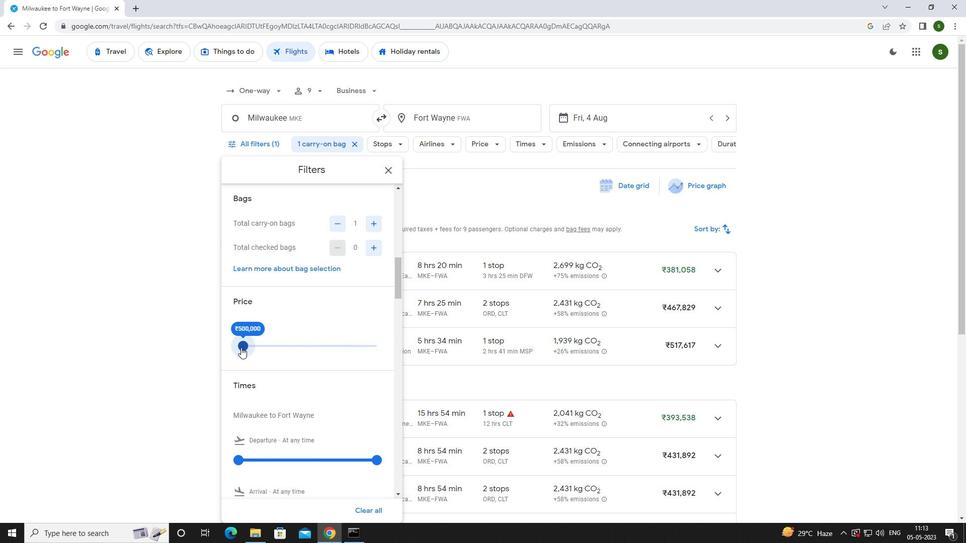 
Action: Mouse scrolled (237, 348) with delta (0, 0)
Screenshot: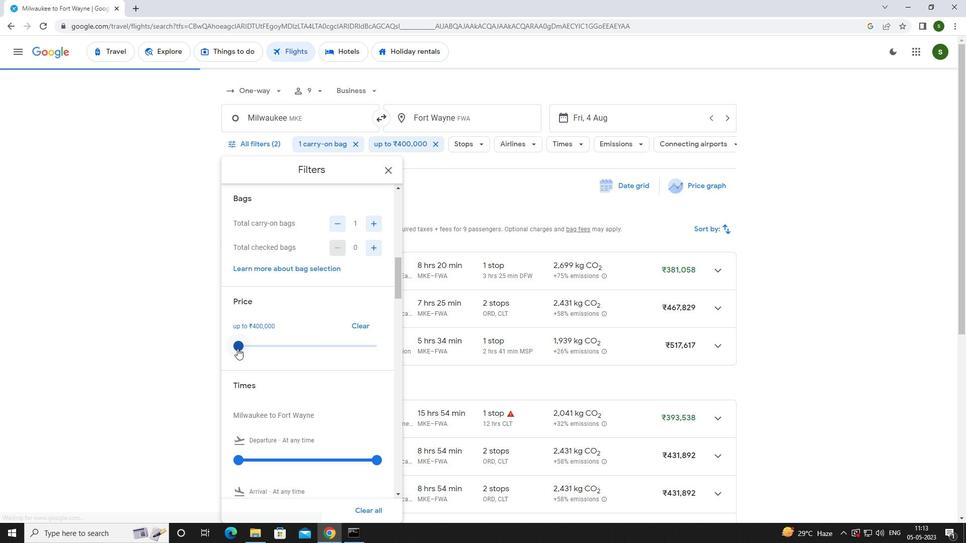
Action: Mouse scrolled (237, 348) with delta (0, 0)
Screenshot: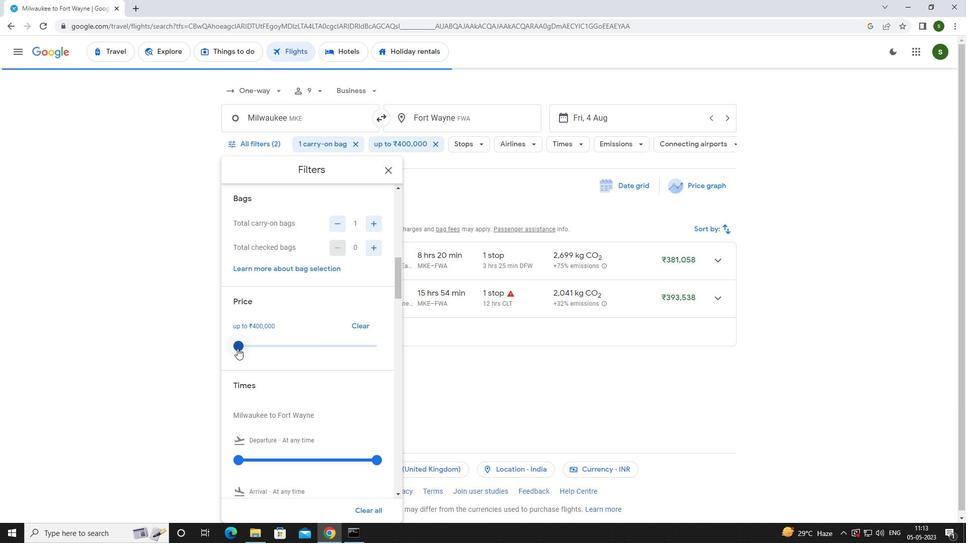 
Action: Mouse moved to (236, 357)
Screenshot: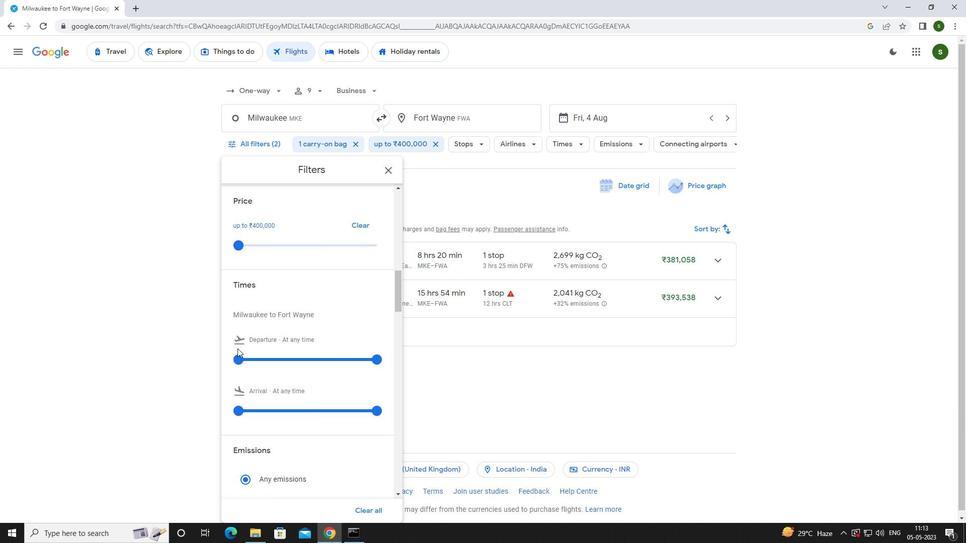 
Action: Mouse pressed left at (236, 357)
Screenshot: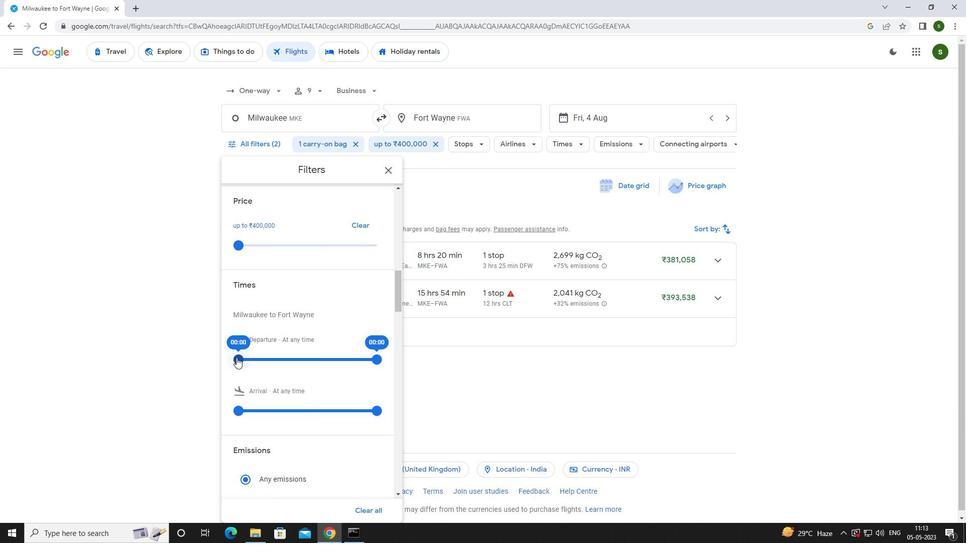 
Action: Mouse moved to (477, 382)
Screenshot: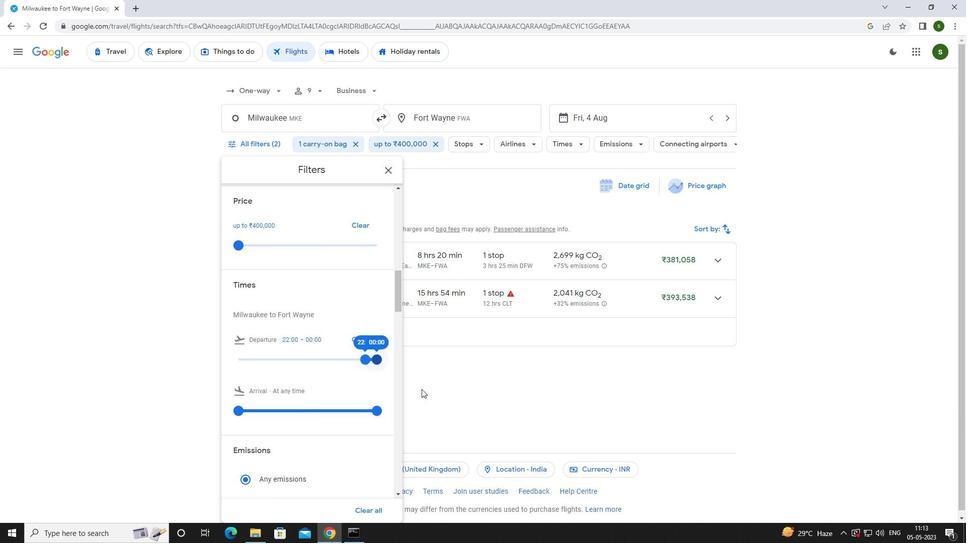 
Action: Mouse pressed left at (477, 382)
Screenshot: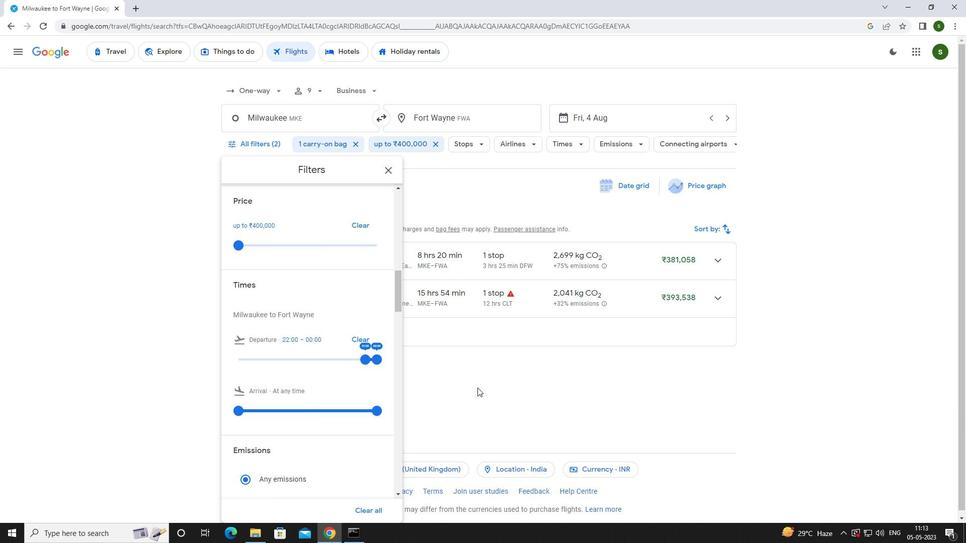 
